 Task: Check the percentage active listings of mountain view in the last 5 years.
Action: Mouse moved to (935, 207)
Screenshot: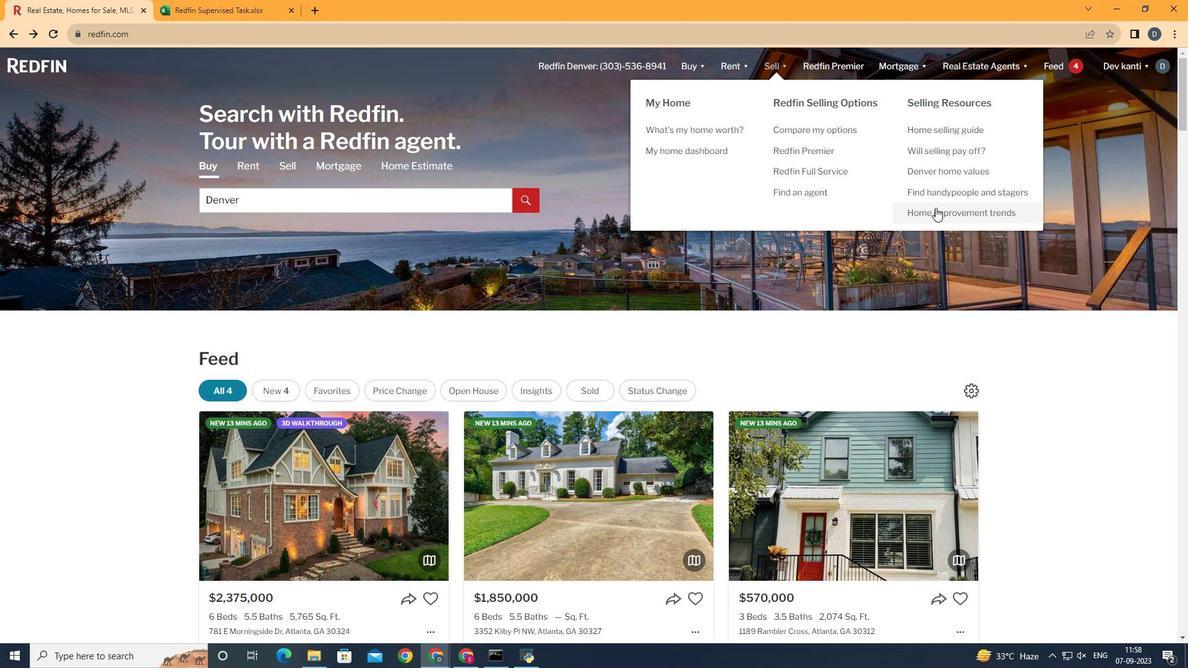 
Action: Mouse pressed left at (935, 207)
Screenshot: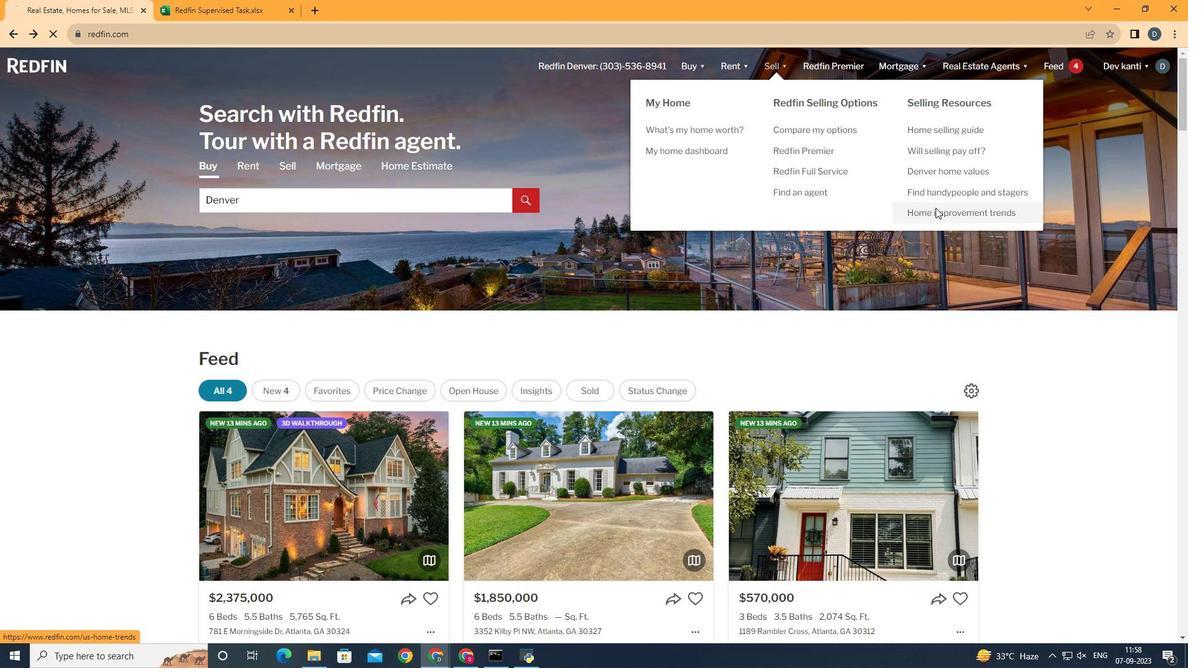 
Action: Mouse moved to (316, 232)
Screenshot: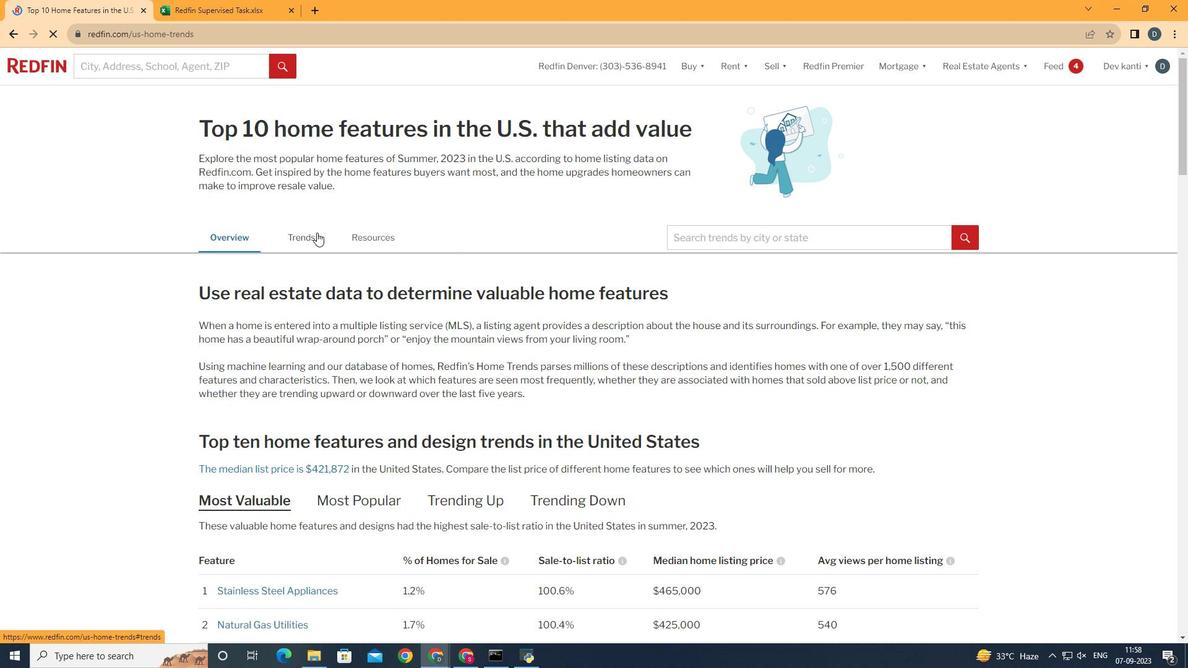
Action: Mouse pressed left at (316, 232)
Screenshot: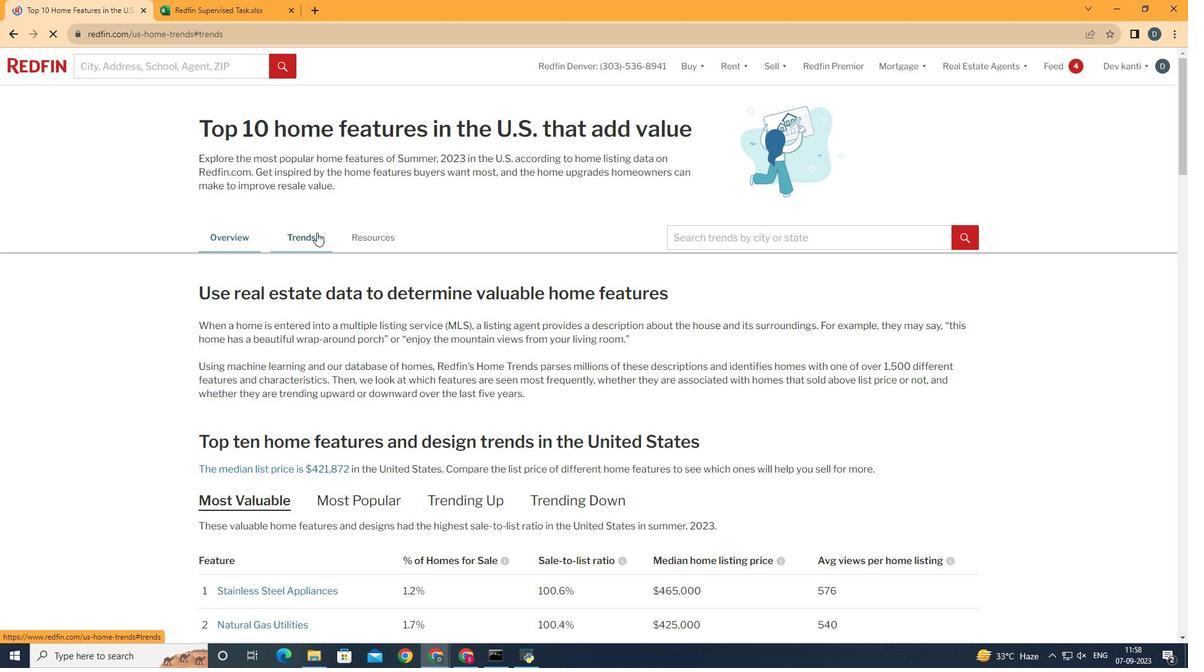 
Action: Mouse moved to (527, 329)
Screenshot: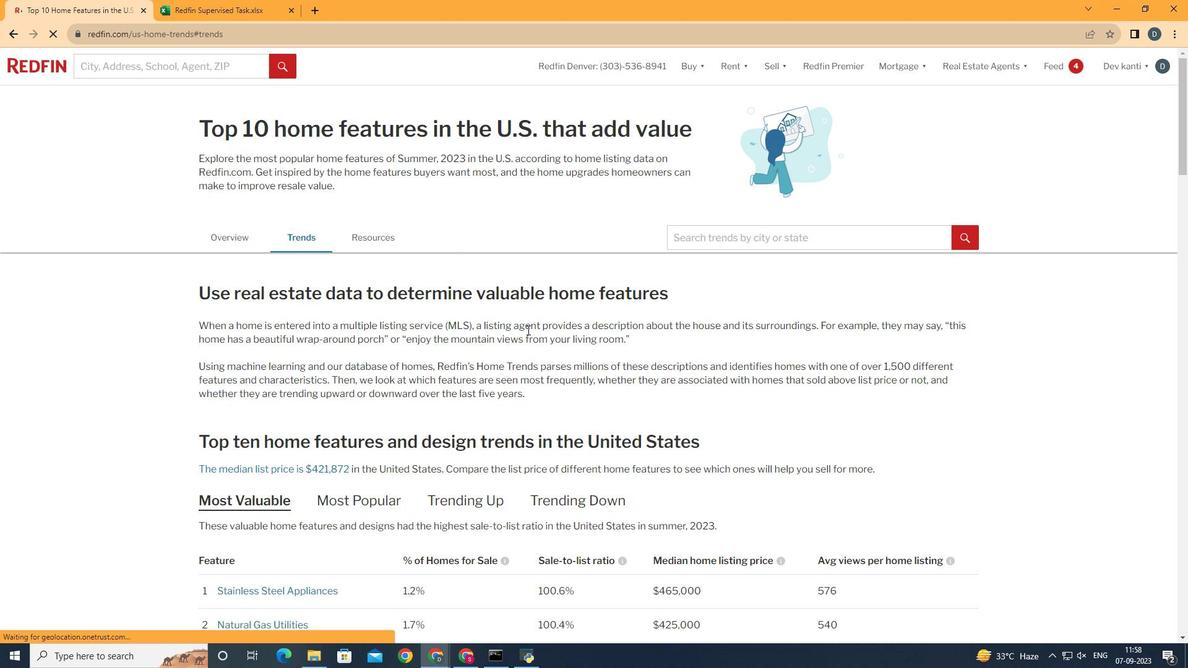 
Action: Mouse scrolled (527, 329) with delta (0, 0)
Screenshot: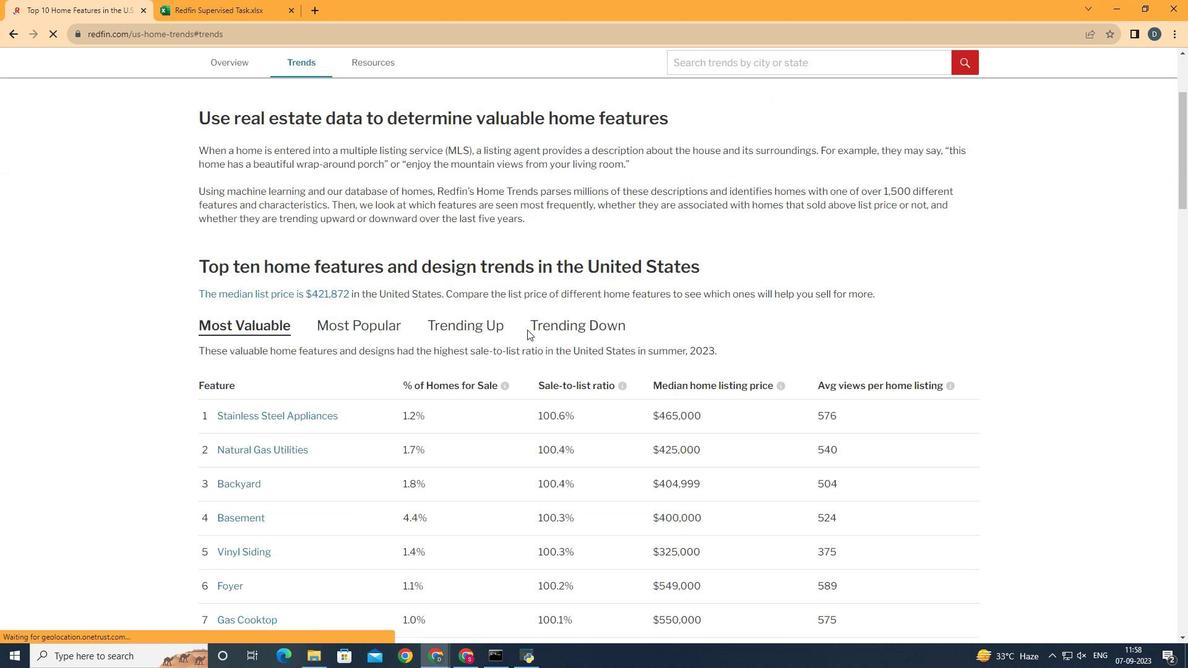 
Action: Mouse scrolled (527, 329) with delta (0, 0)
Screenshot: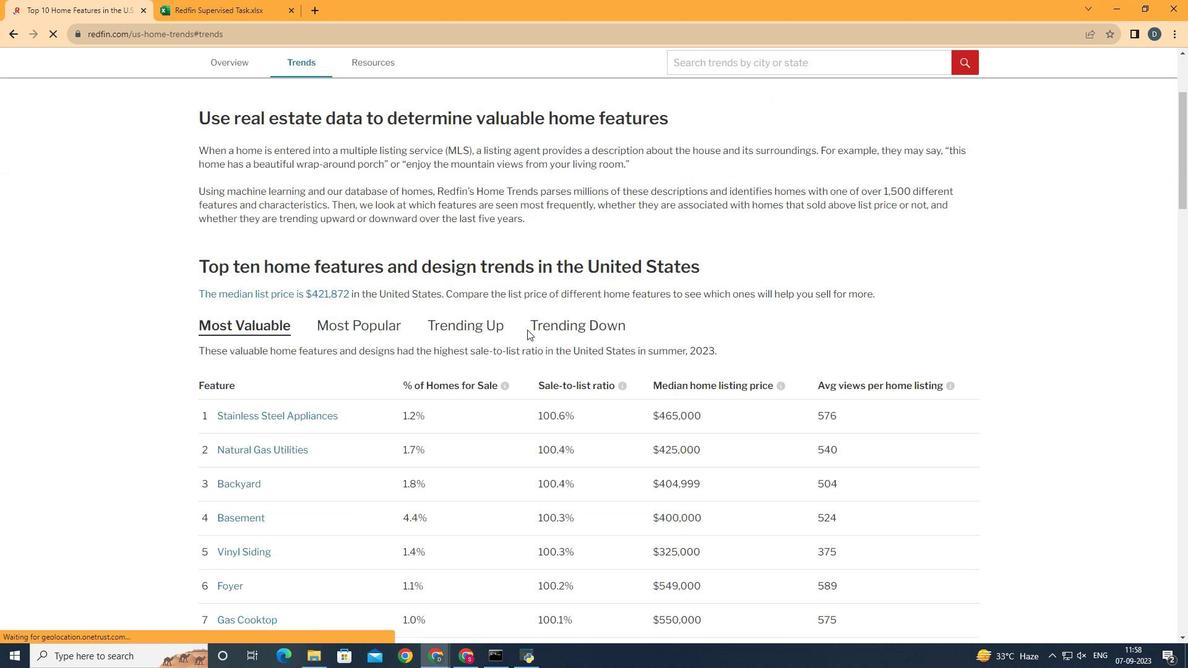 
Action: Mouse scrolled (527, 329) with delta (0, 0)
Screenshot: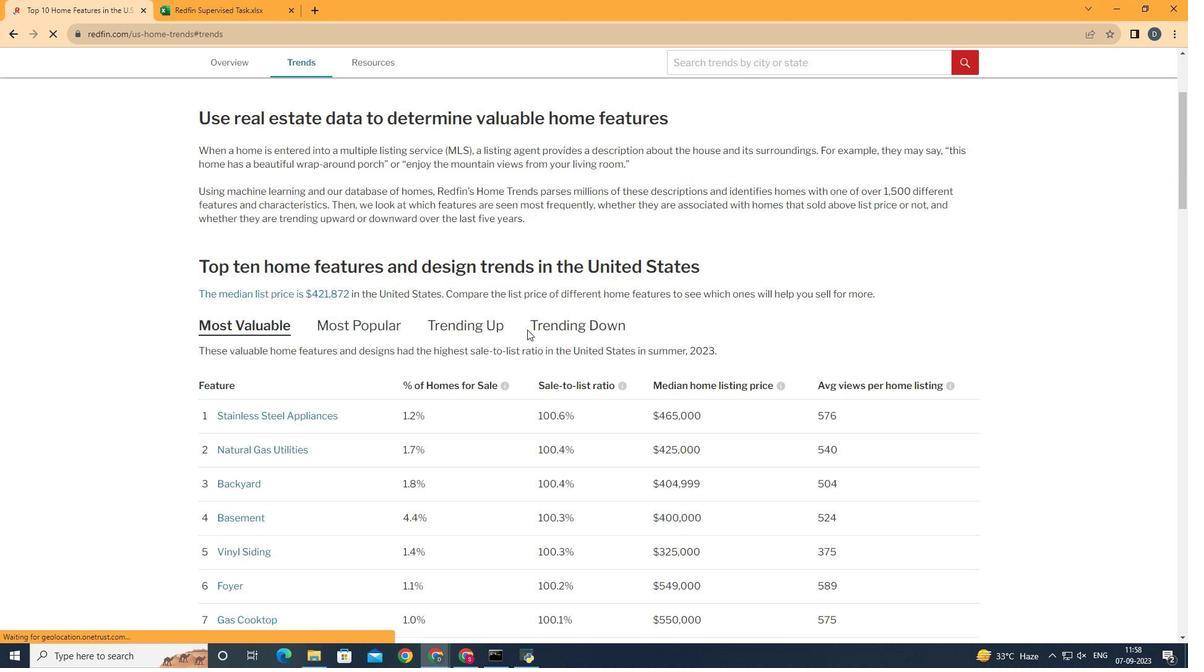 
Action: Mouse scrolled (527, 329) with delta (0, 0)
Screenshot: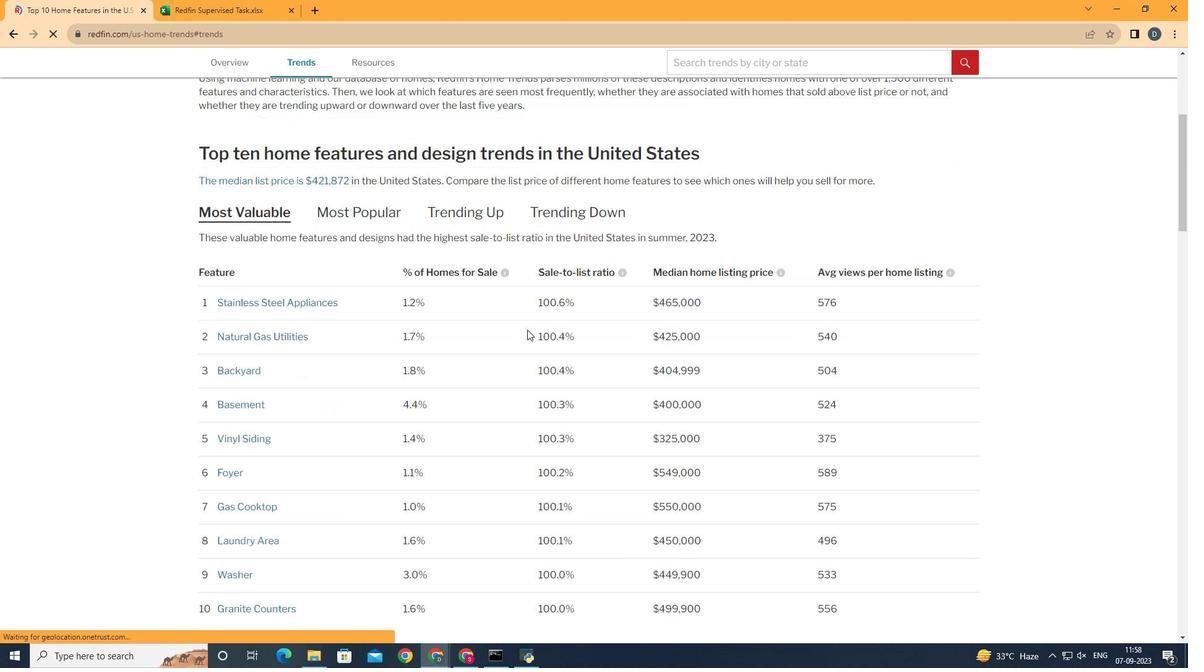 
Action: Mouse scrolled (527, 329) with delta (0, 0)
Screenshot: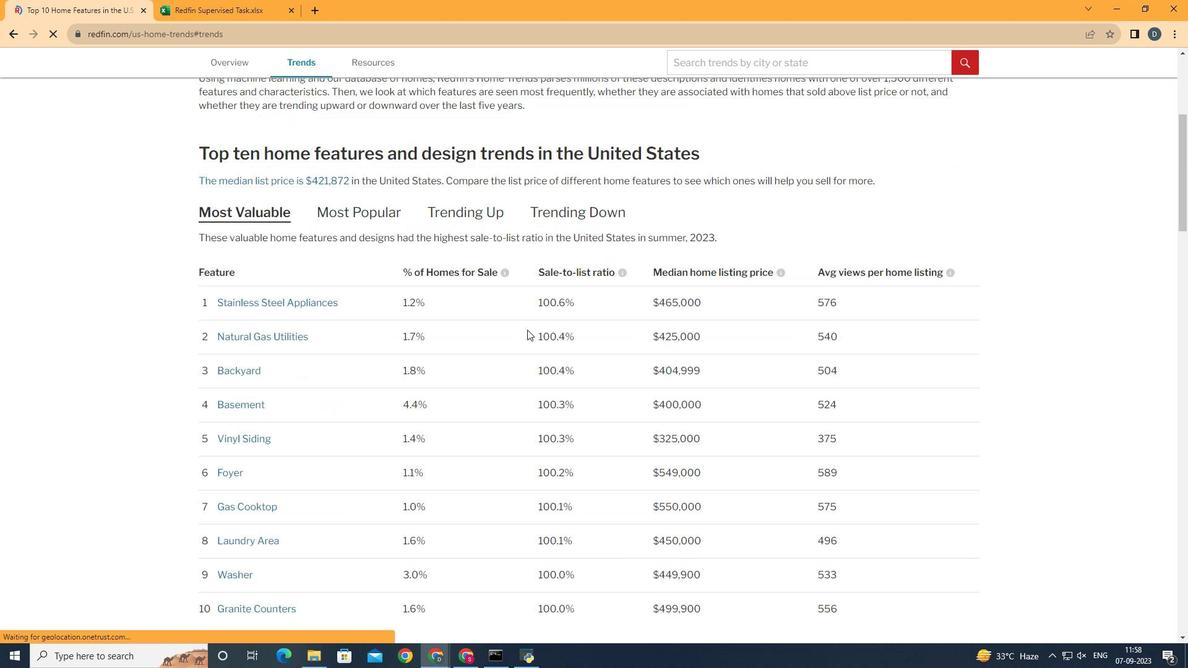 
Action: Mouse scrolled (527, 329) with delta (0, 0)
Screenshot: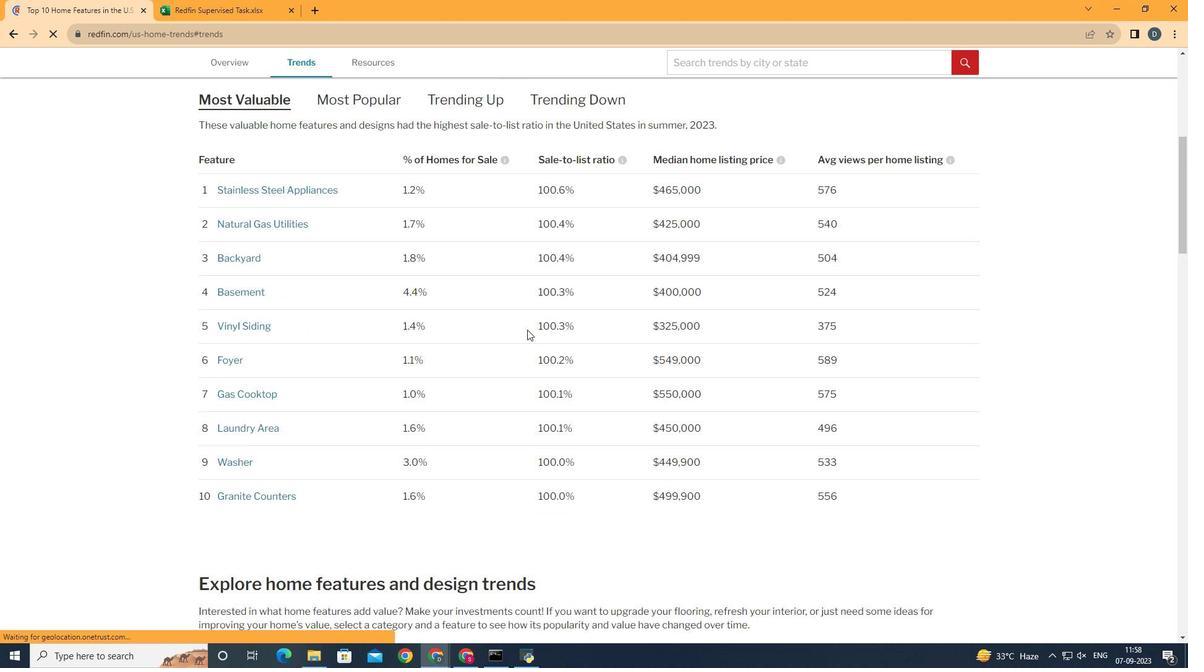 
Action: Mouse scrolled (527, 329) with delta (0, 0)
Screenshot: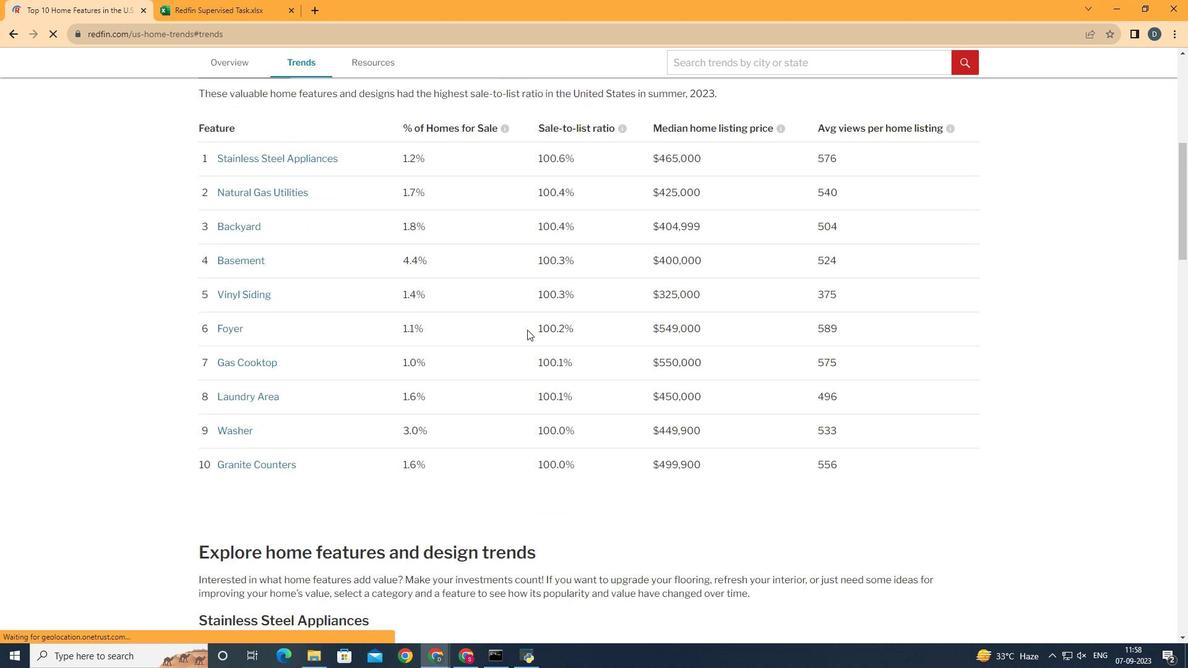 
Action: Mouse scrolled (527, 329) with delta (0, 0)
Screenshot: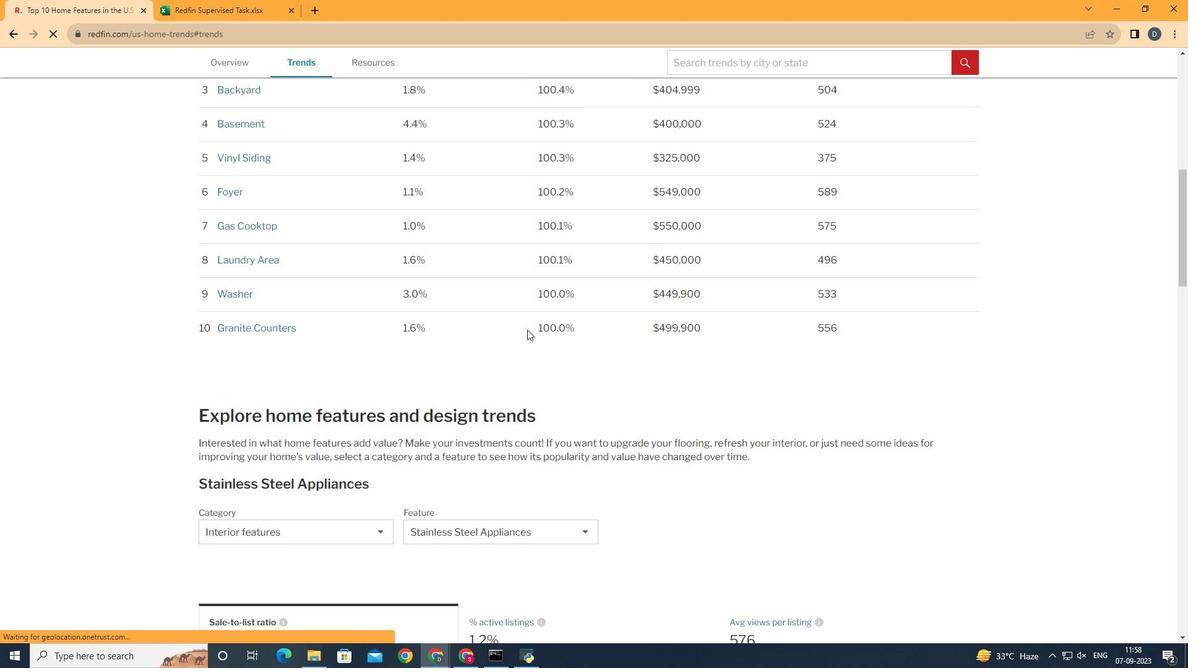 
Action: Mouse scrolled (527, 329) with delta (0, 0)
Screenshot: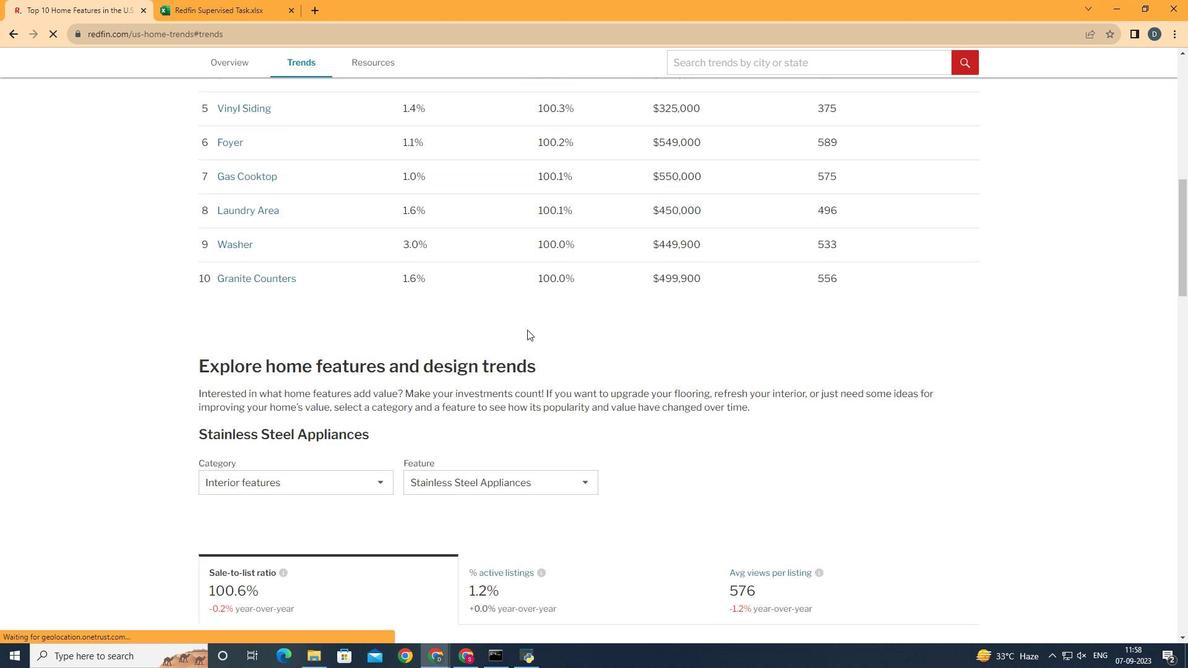 
Action: Mouse scrolled (527, 329) with delta (0, 0)
Screenshot: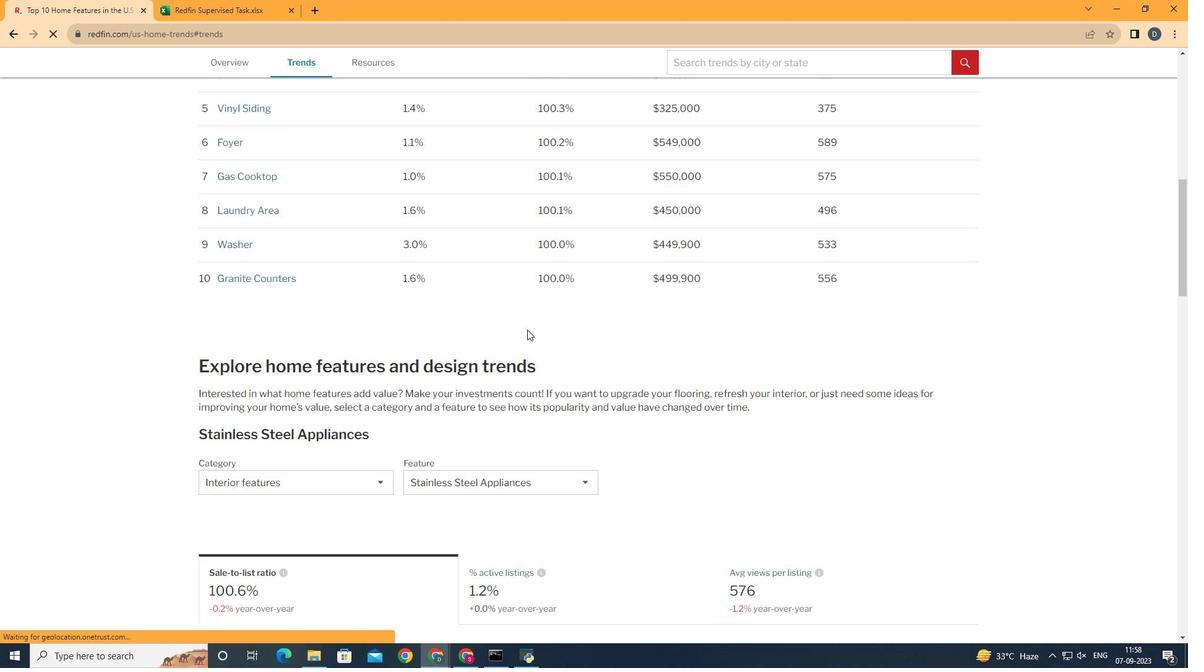 
Action: Mouse scrolled (527, 329) with delta (0, 0)
Screenshot: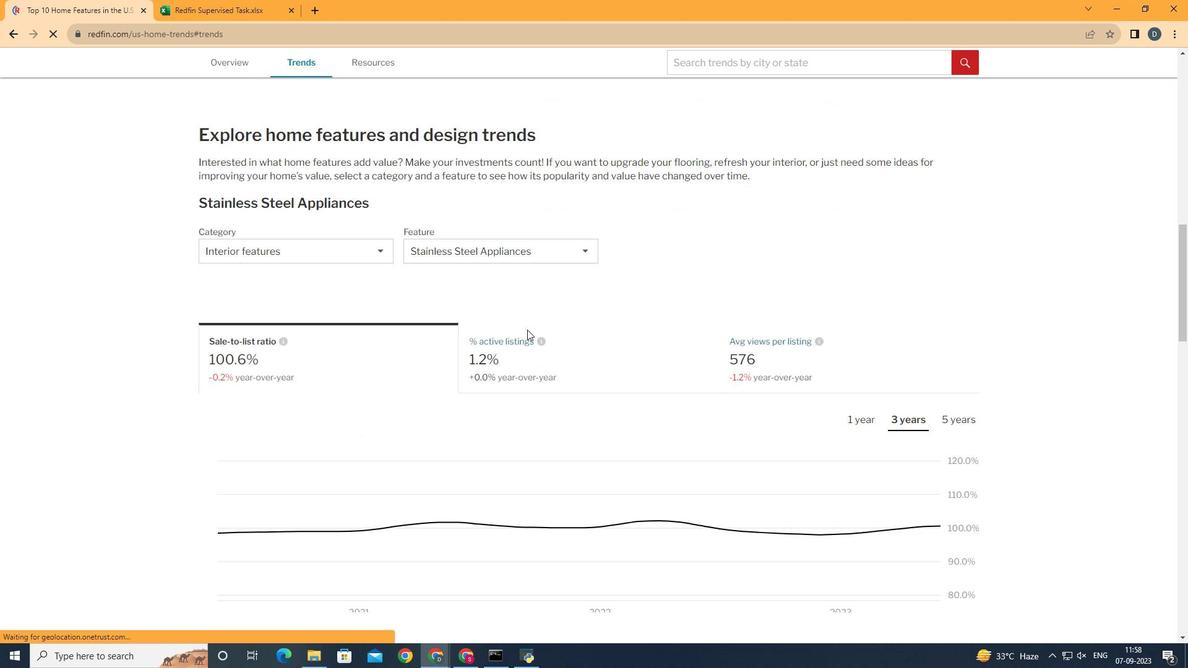 
Action: Mouse scrolled (527, 329) with delta (0, 0)
Screenshot: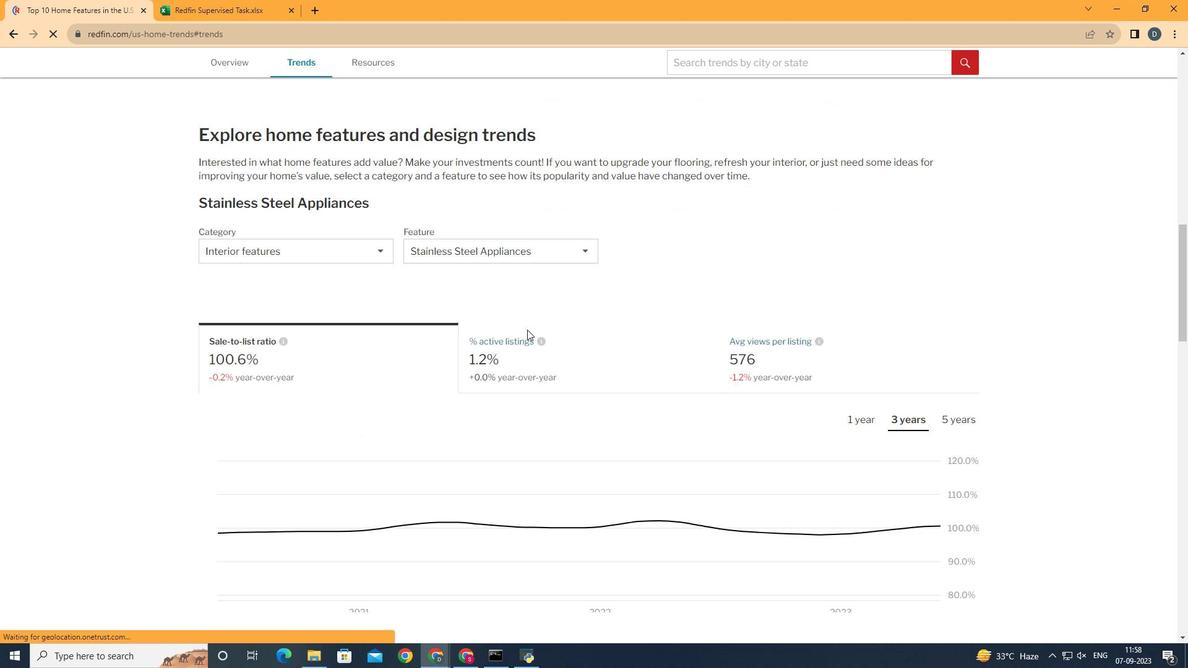 
Action: Mouse scrolled (527, 329) with delta (0, 0)
Screenshot: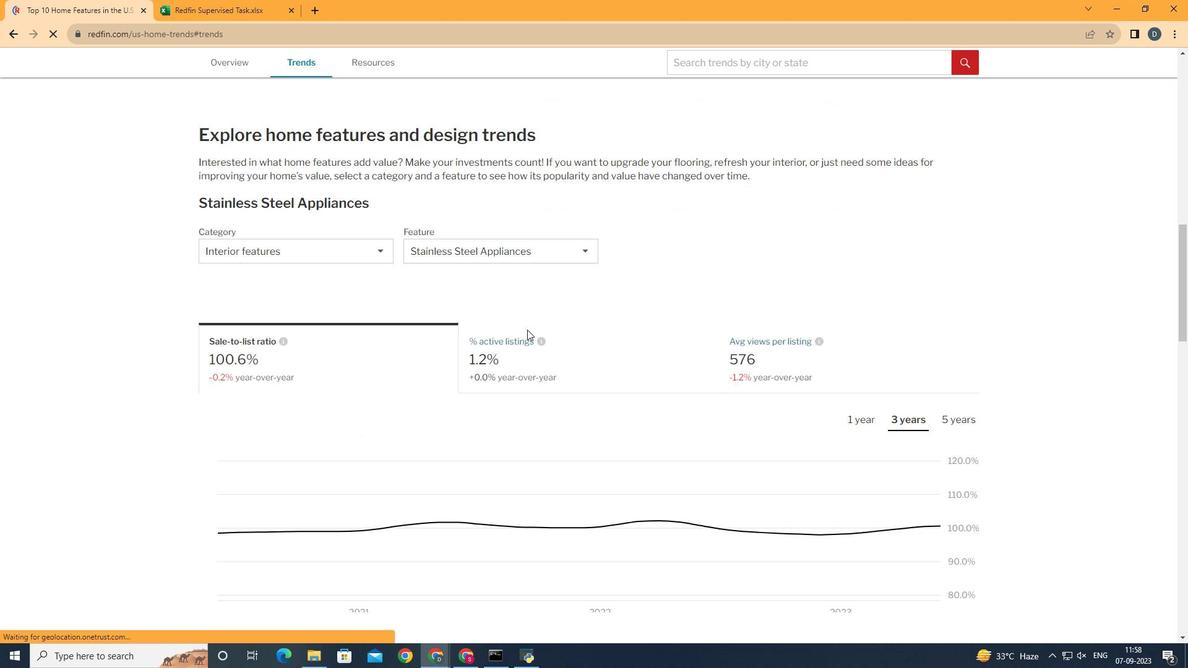 
Action: Mouse scrolled (527, 329) with delta (0, 0)
Screenshot: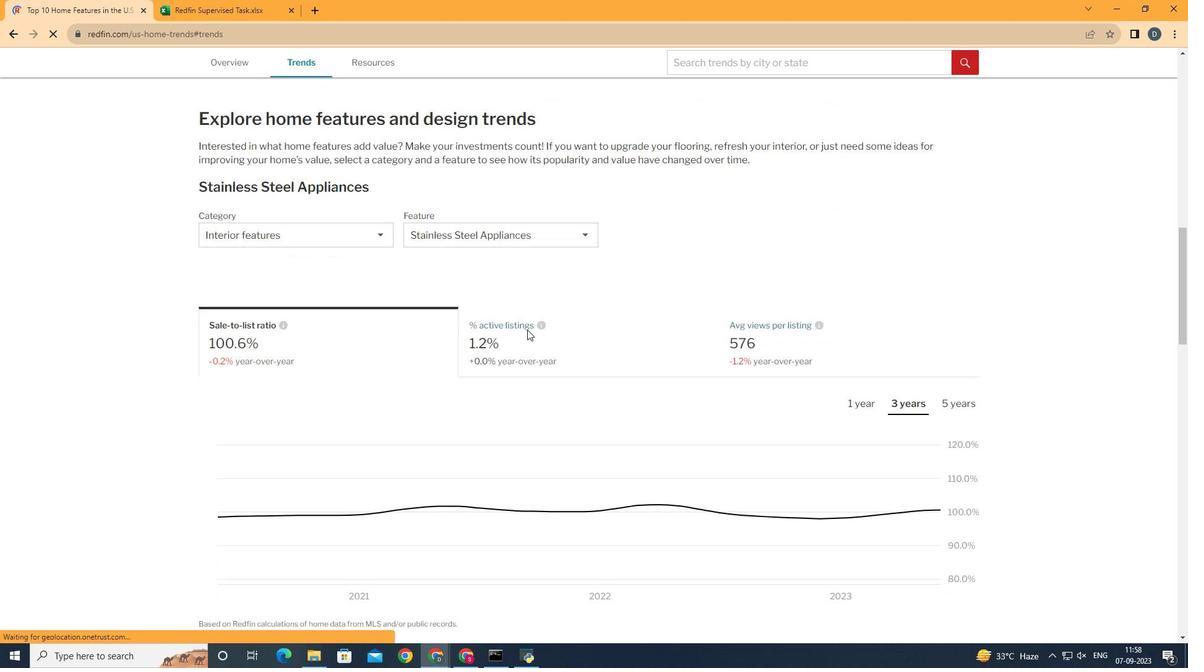
Action: Mouse moved to (365, 240)
Screenshot: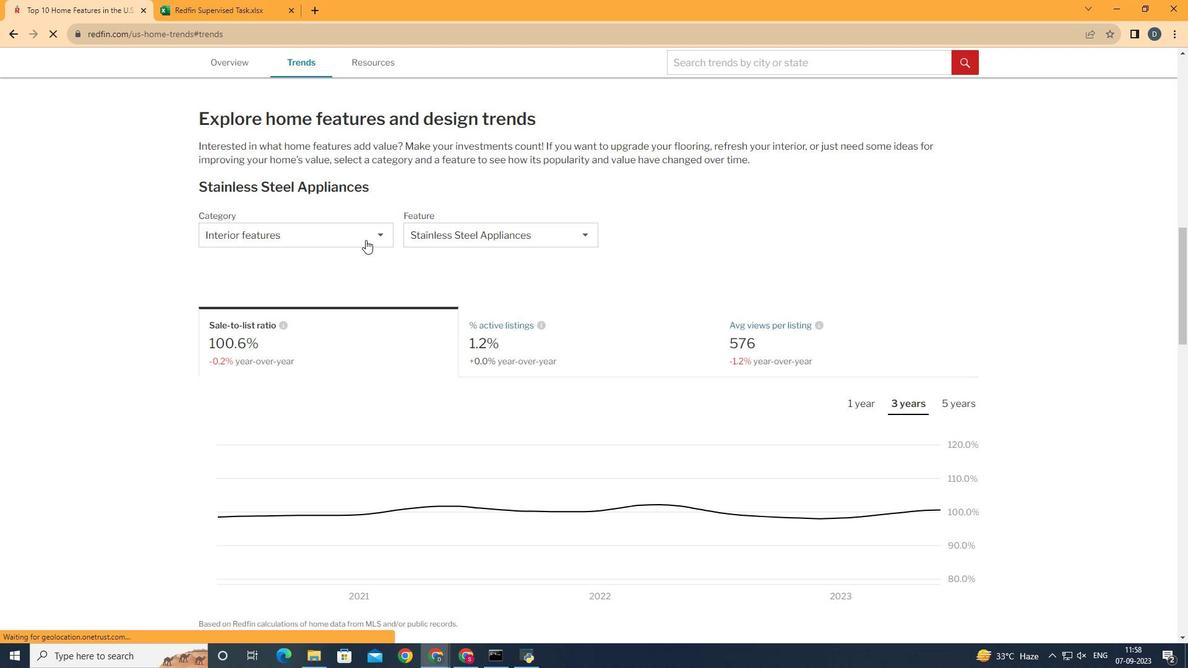 
Action: Mouse pressed left at (365, 240)
Screenshot: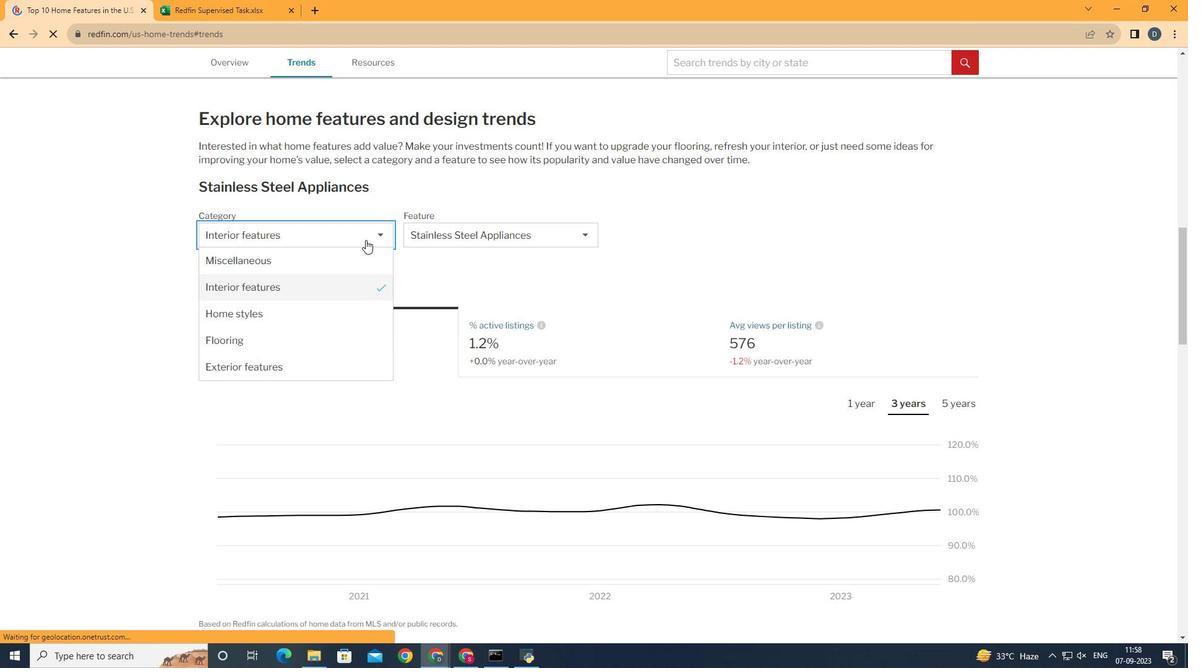 
Action: Mouse moved to (364, 263)
Screenshot: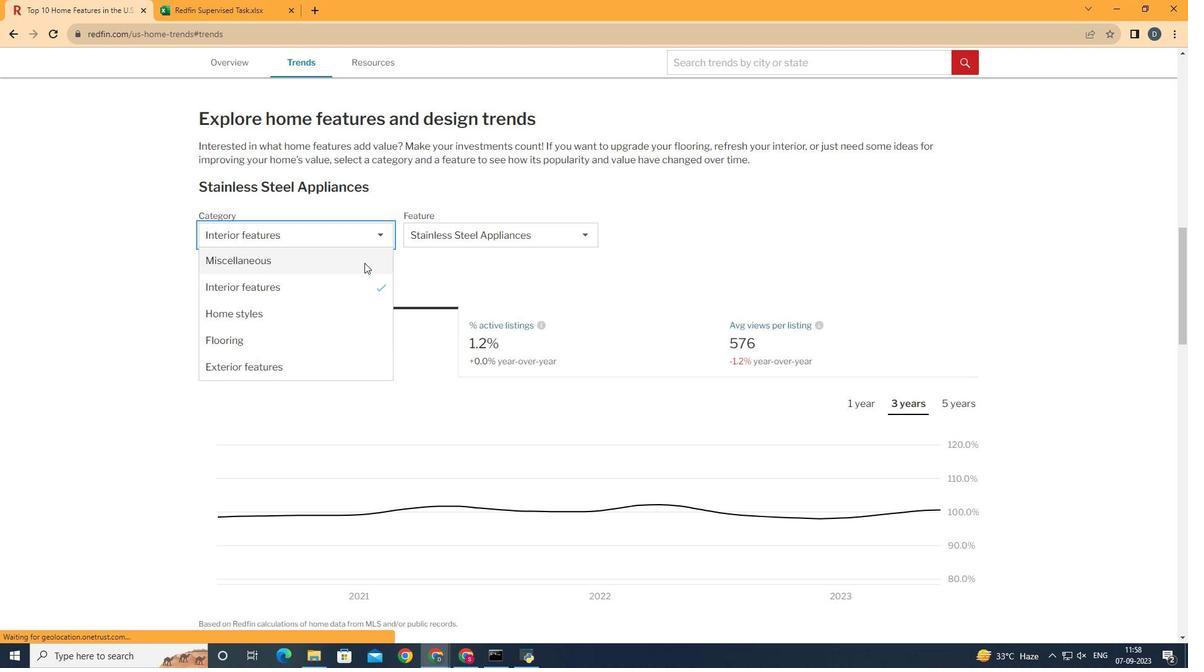 
Action: Mouse pressed left at (364, 263)
Screenshot: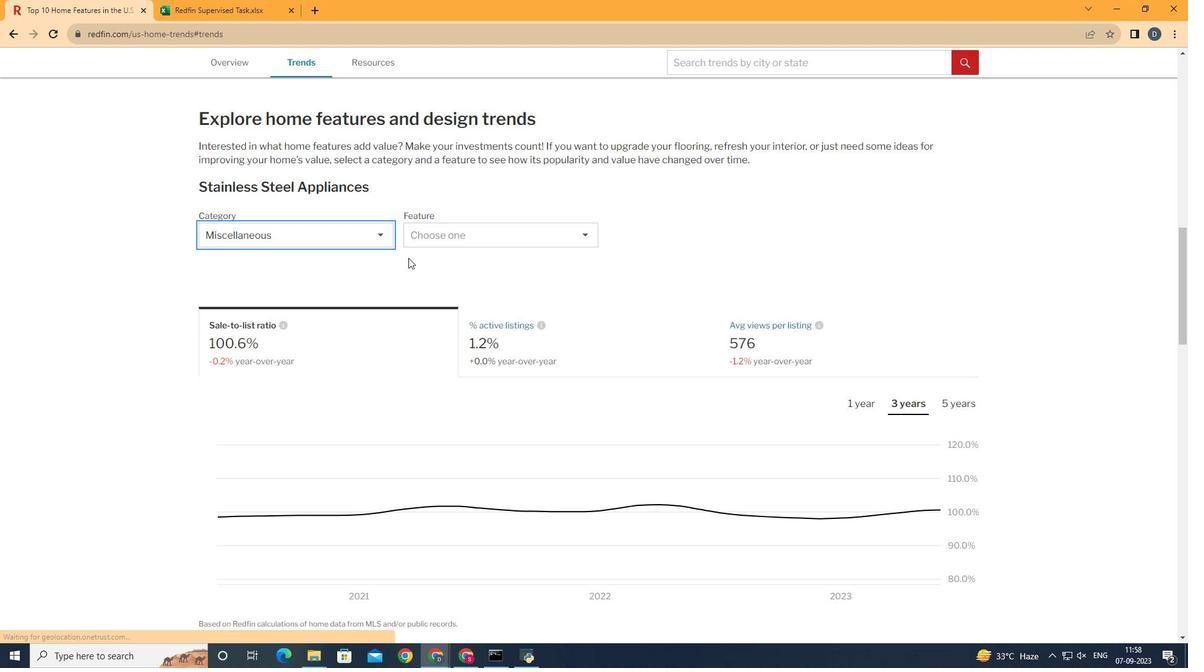 
Action: Mouse moved to (561, 227)
Screenshot: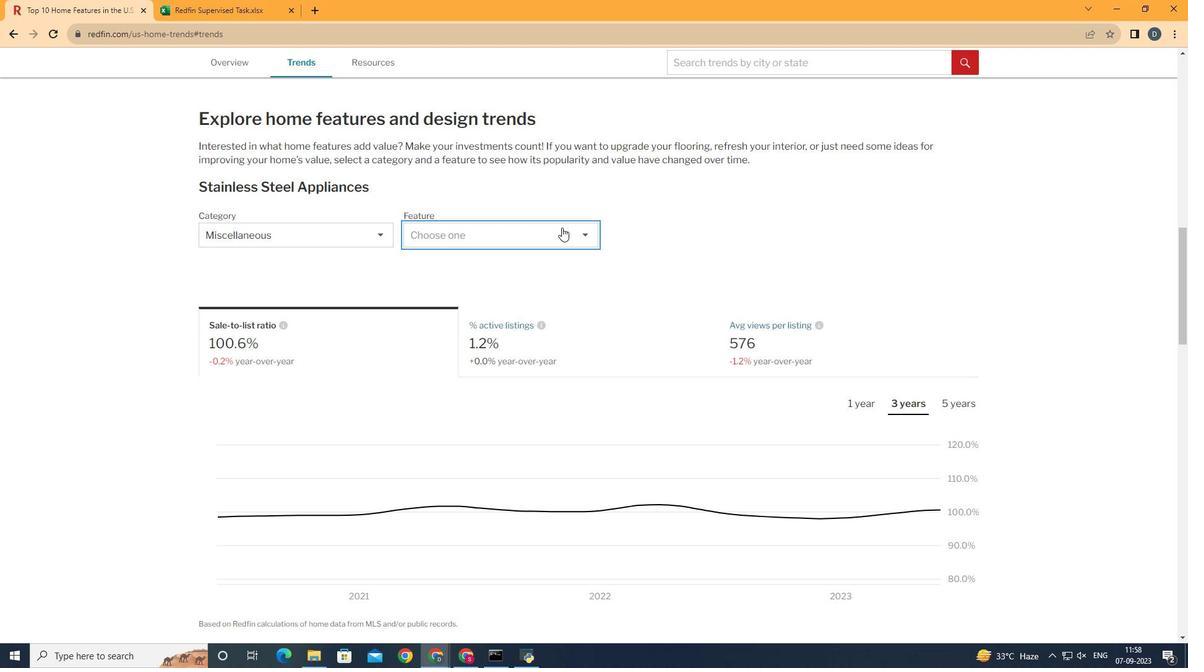 
Action: Mouse pressed left at (561, 227)
Screenshot: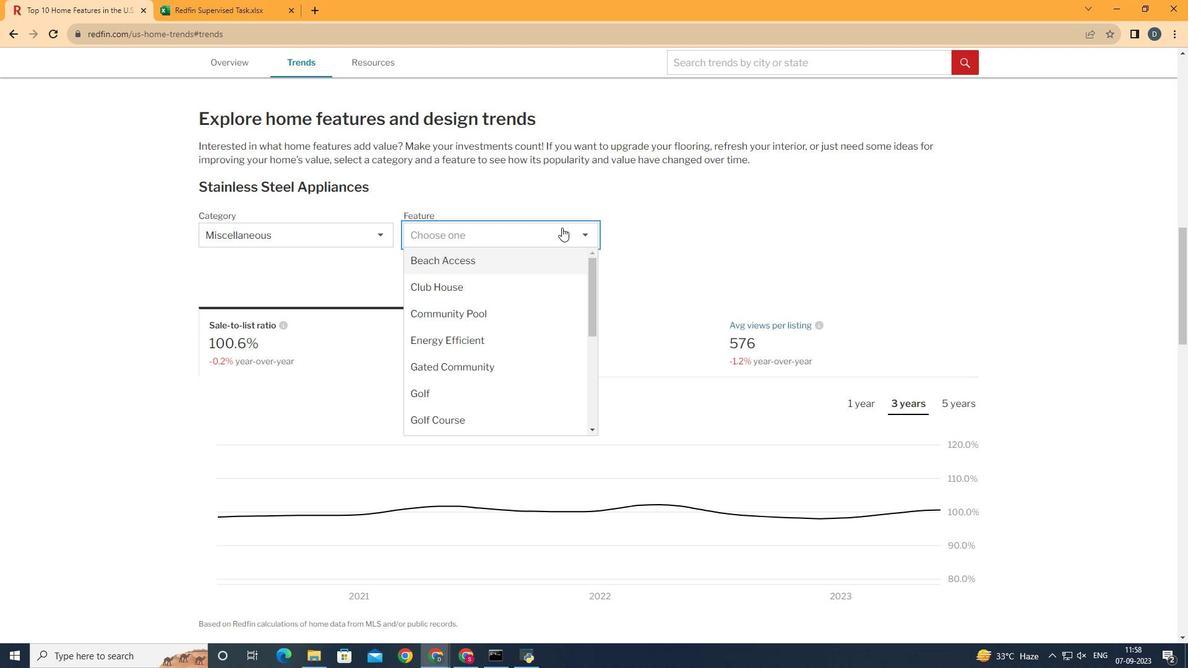 
Action: Mouse moved to (552, 324)
Screenshot: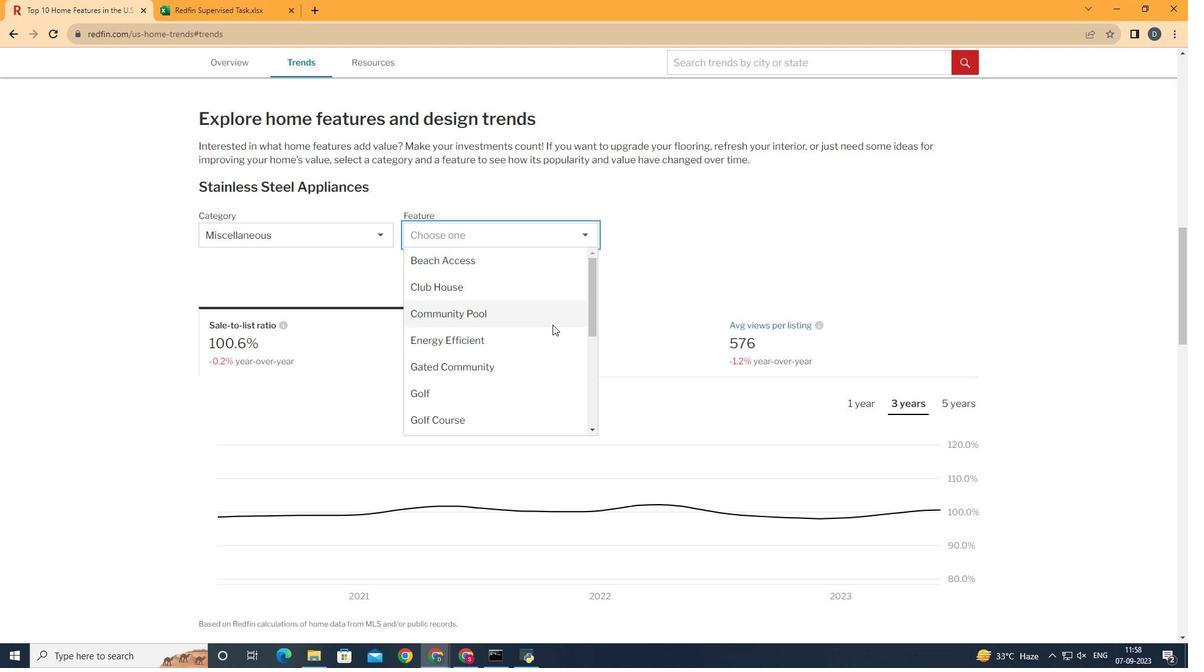 
Action: Mouse scrolled (552, 324) with delta (0, 0)
Screenshot: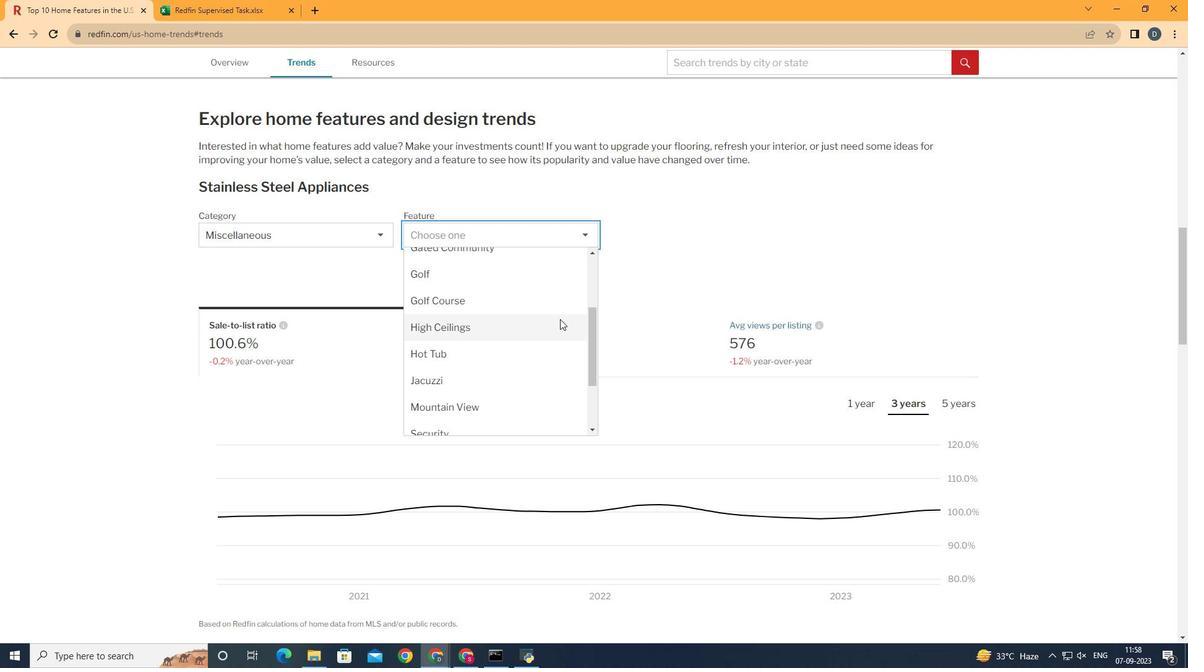 
Action: Mouse scrolled (552, 324) with delta (0, 0)
Screenshot: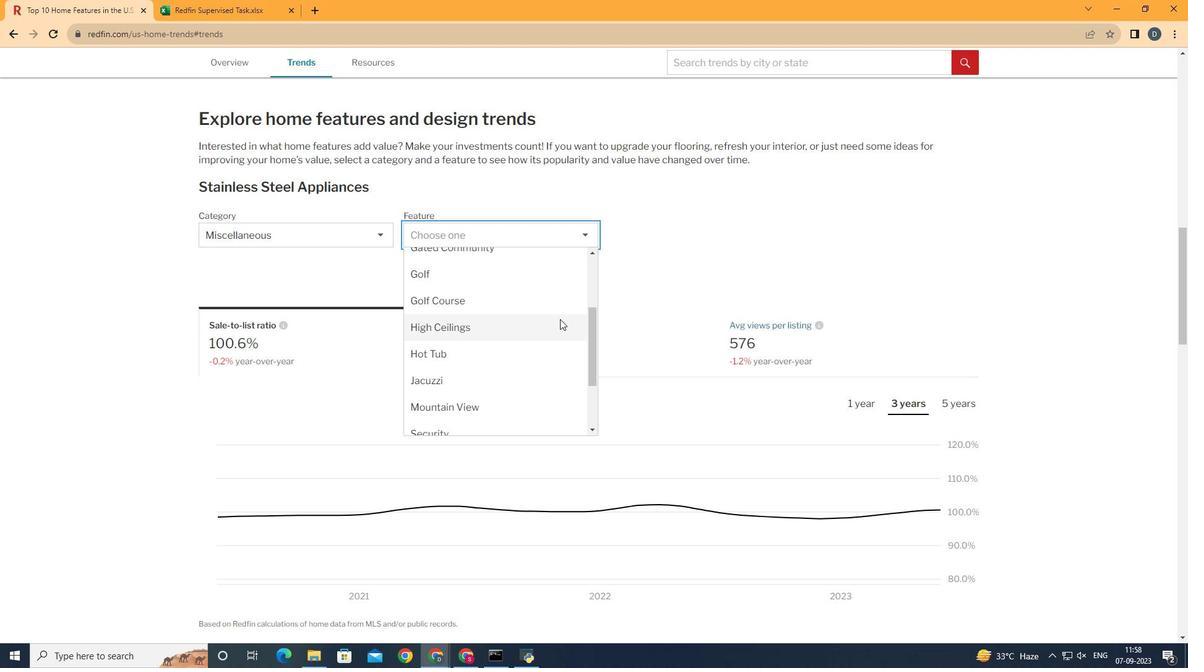 
Action: Mouse moved to (542, 329)
Screenshot: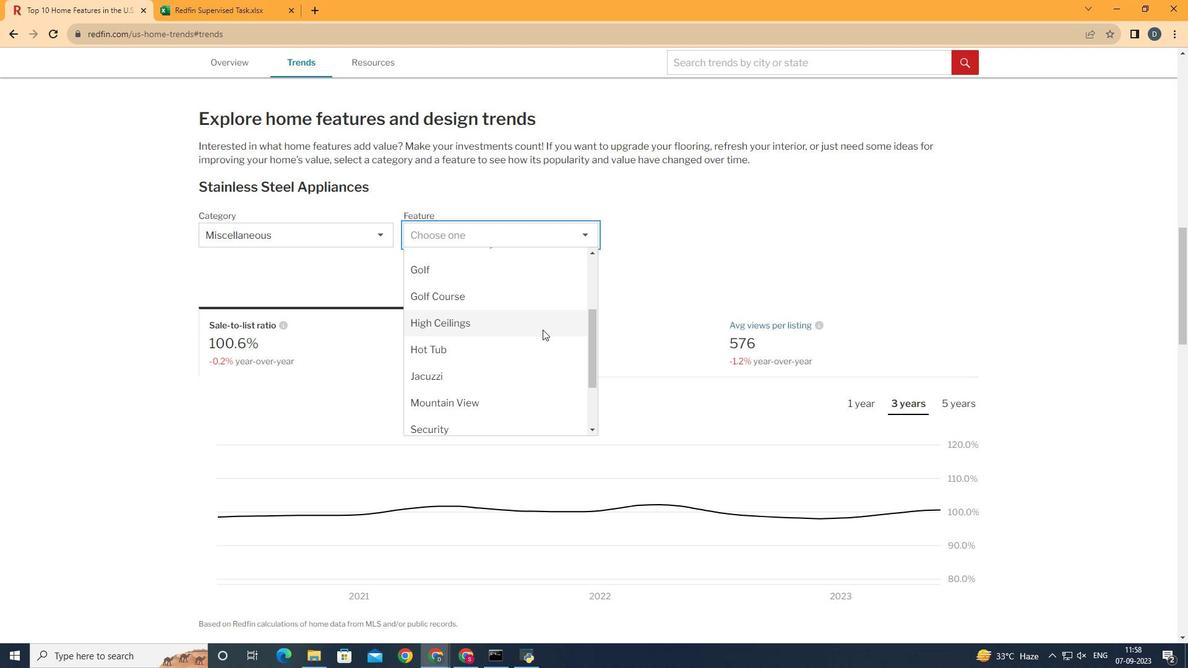 
Action: Mouse scrolled (542, 329) with delta (0, 0)
Screenshot: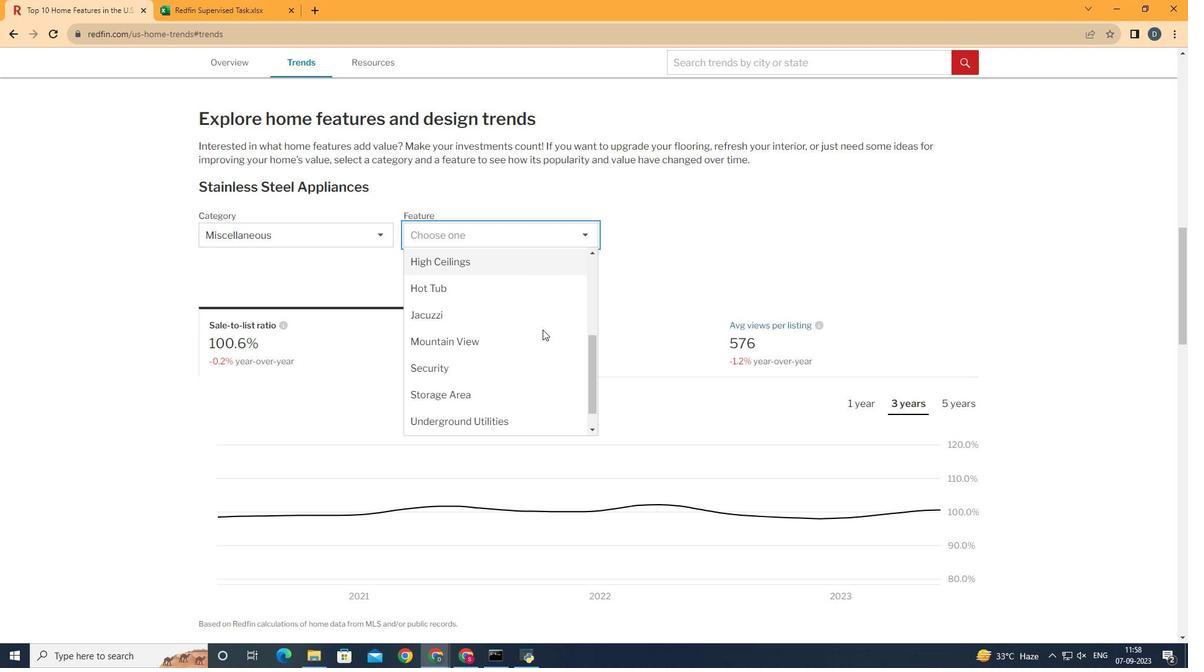 
Action: Mouse scrolled (542, 329) with delta (0, 0)
Screenshot: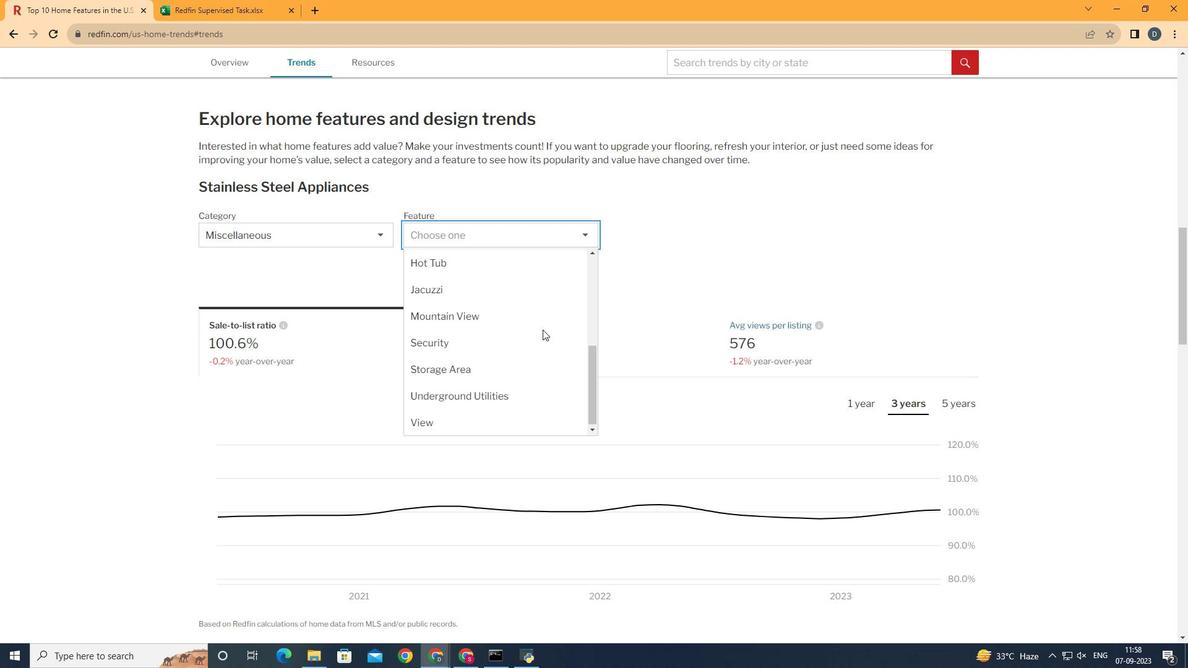 
Action: Mouse moved to (545, 321)
Screenshot: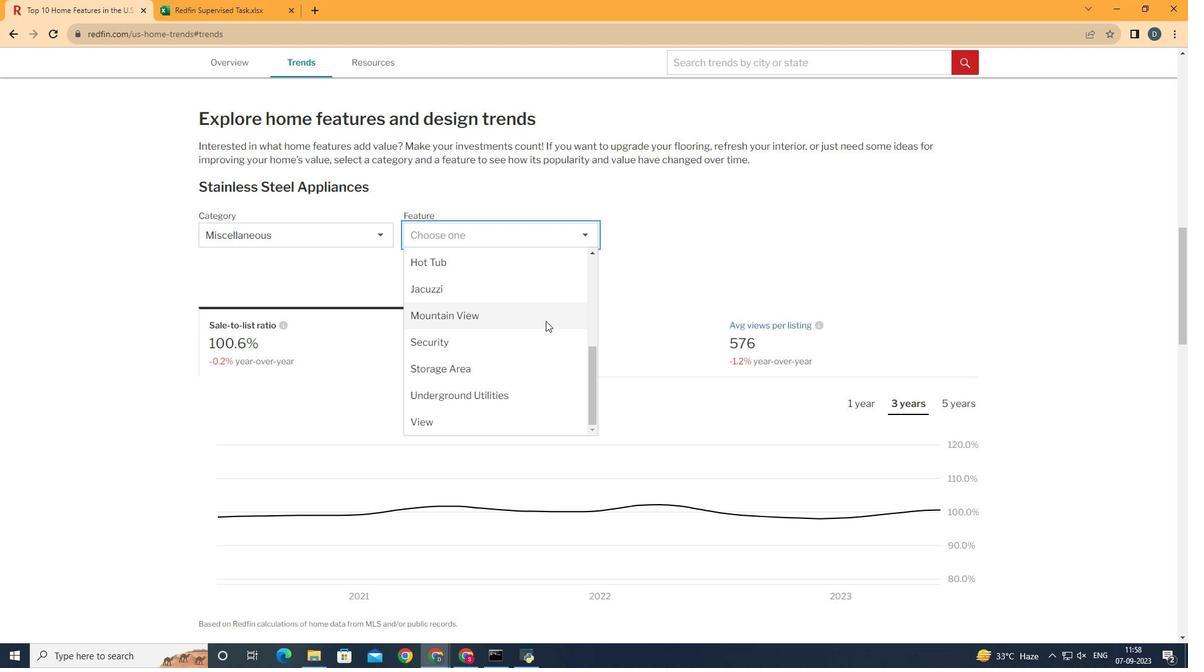
Action: Mouse pressed left at (545, 321)
Screenshot: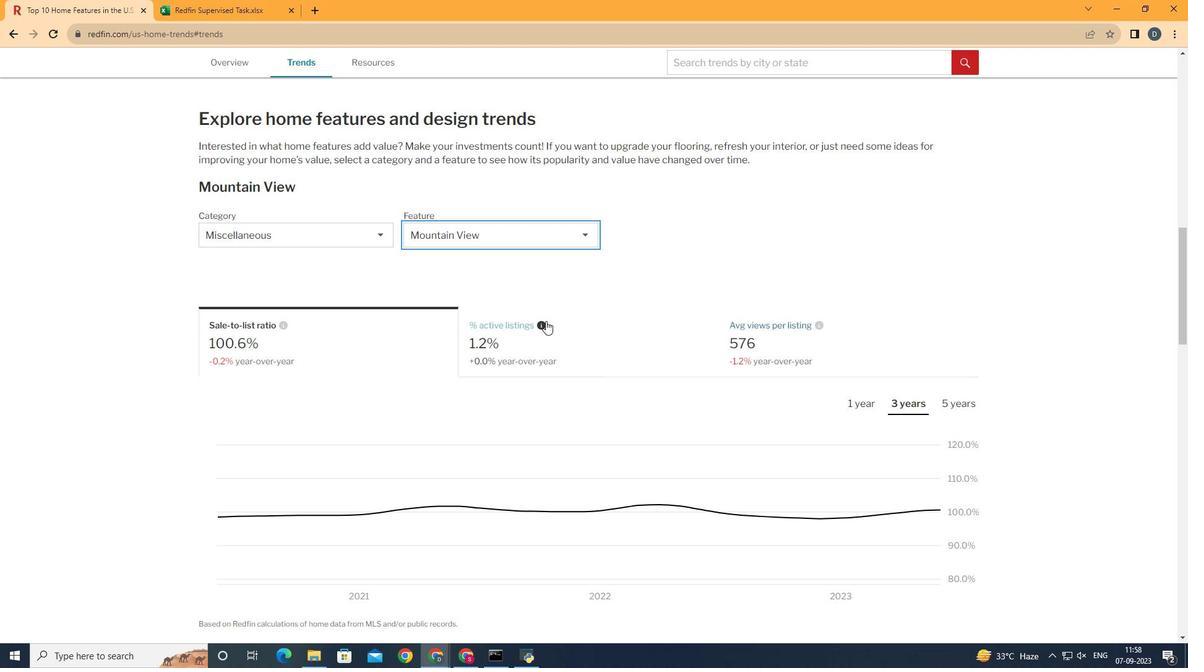 
Action: Mouse moved to (587, 356)
Screenshot: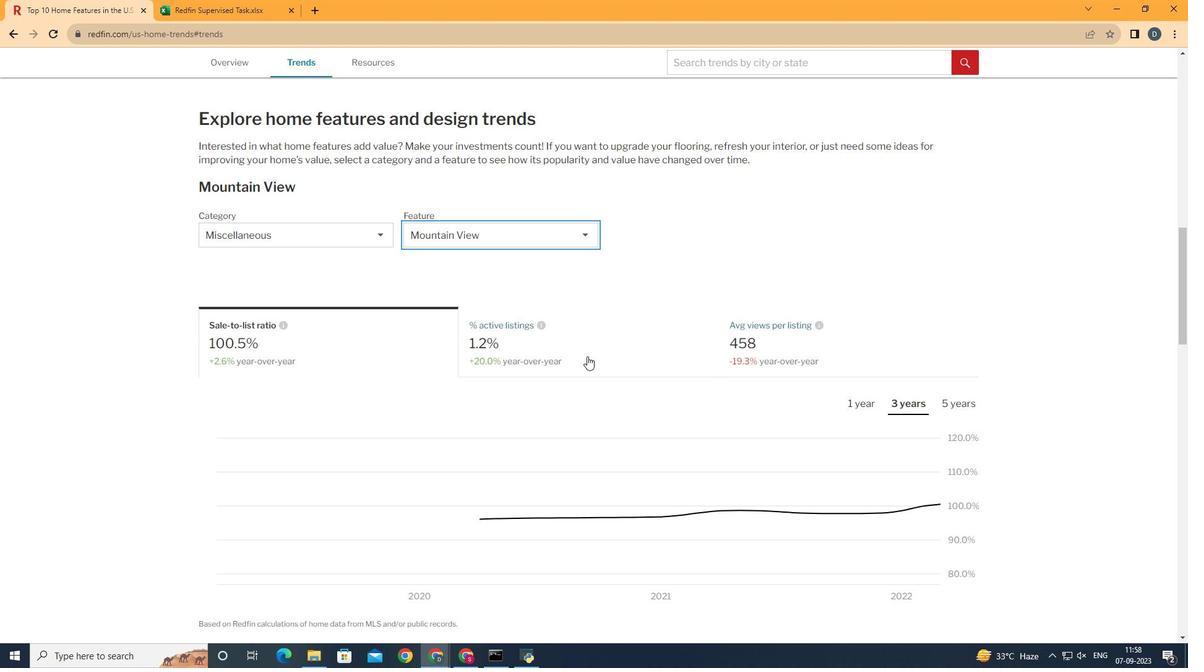 
Action: Mouse pressed left at (587, 356)
Screenshot: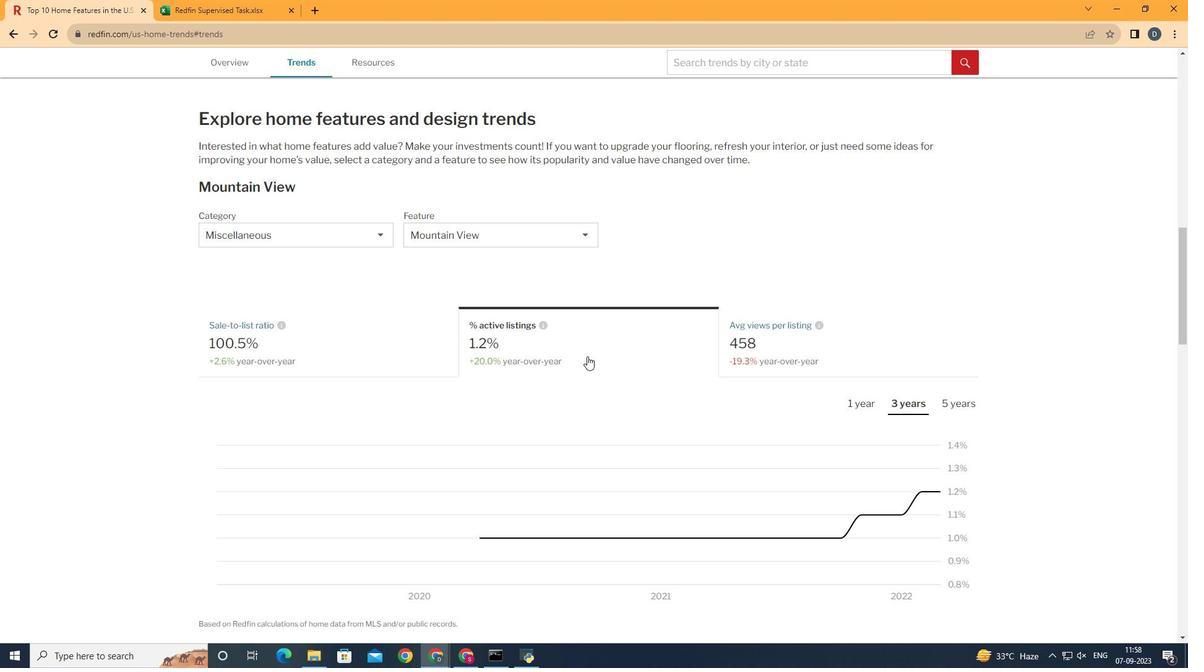 
Action: Mouse moved to (635, 287)
Screenshot: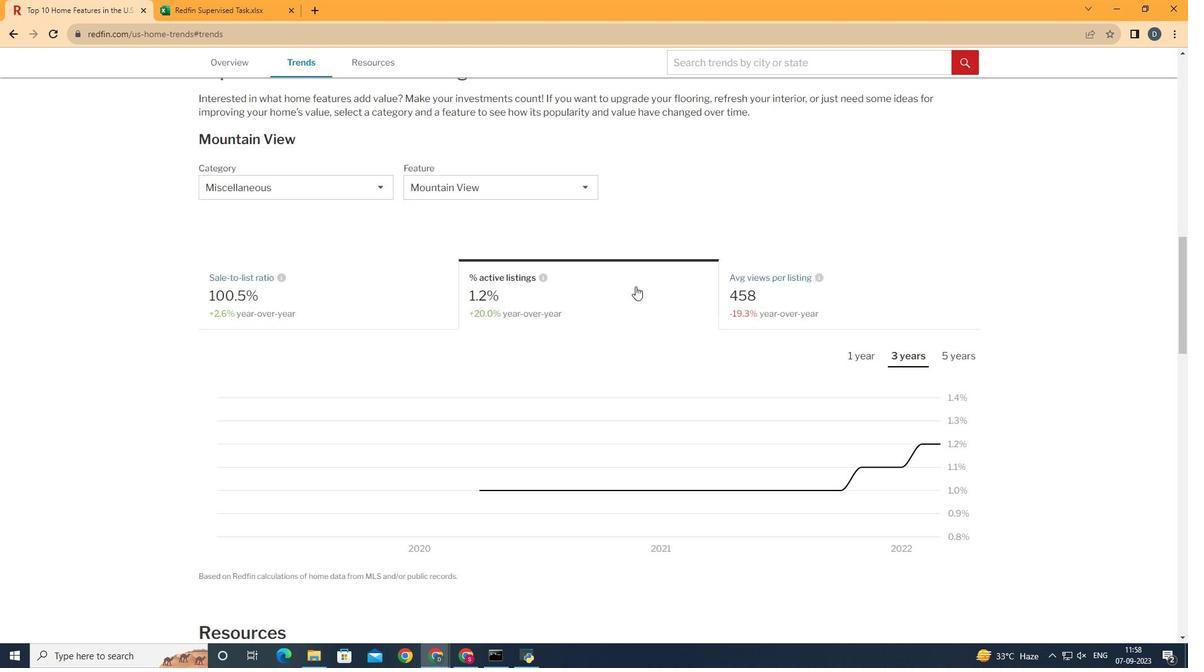 
Action: Mouse scrolled (635, 287) with delta (0, 0)
Screenshot: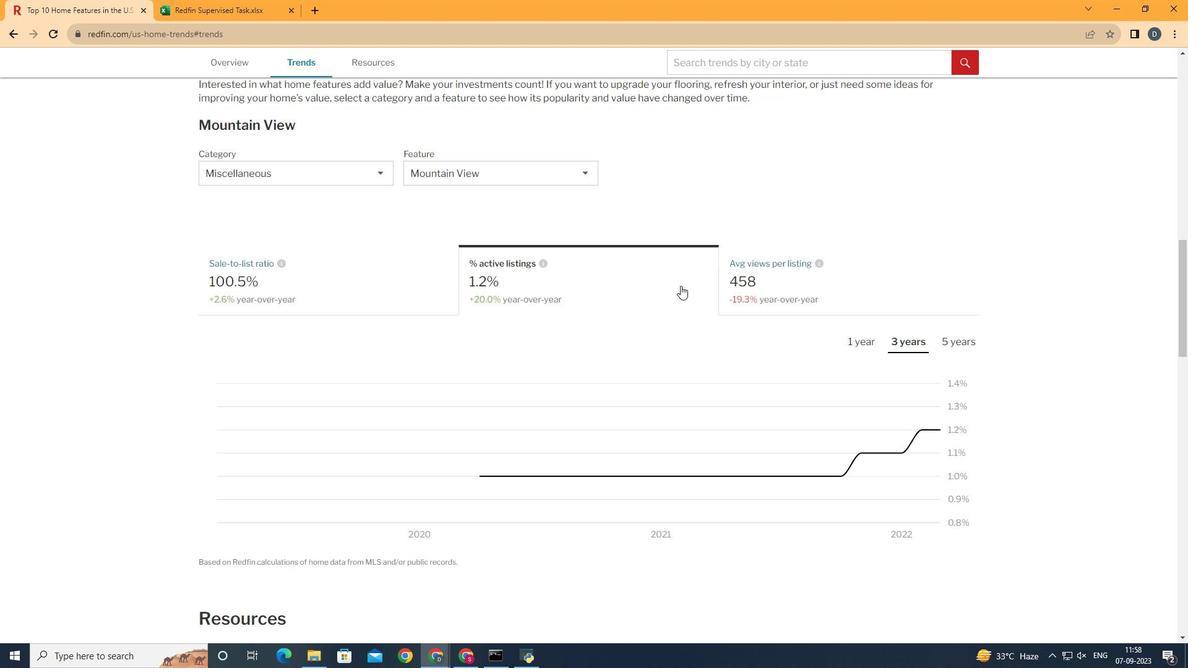 
Action: Mouse moved to (979, 339)
Screenshot: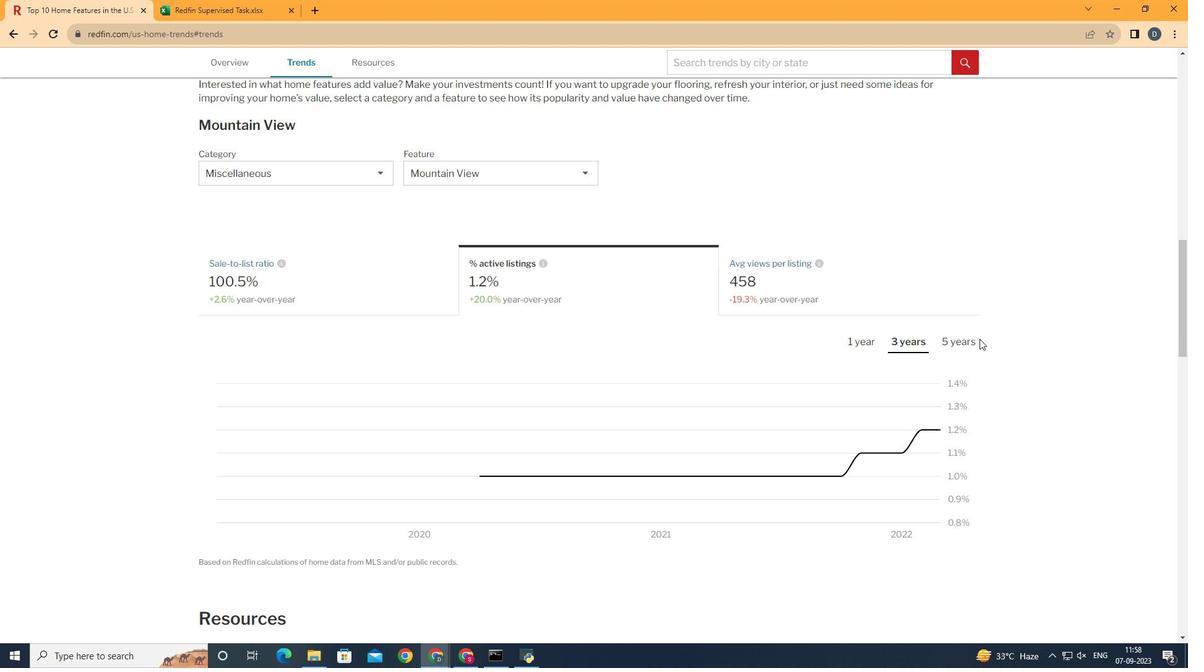 
Action: Mouse pressed left at (979, 339)
Screenshot: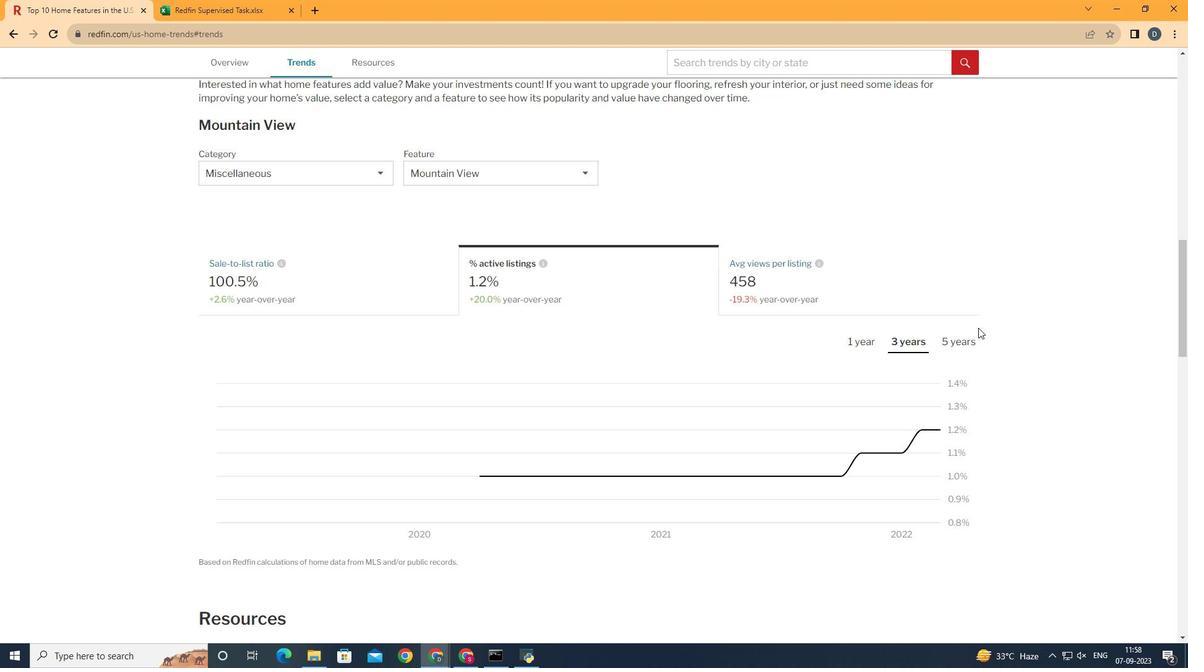 
Action: Mouse moved to (970, 334)
Screenshot: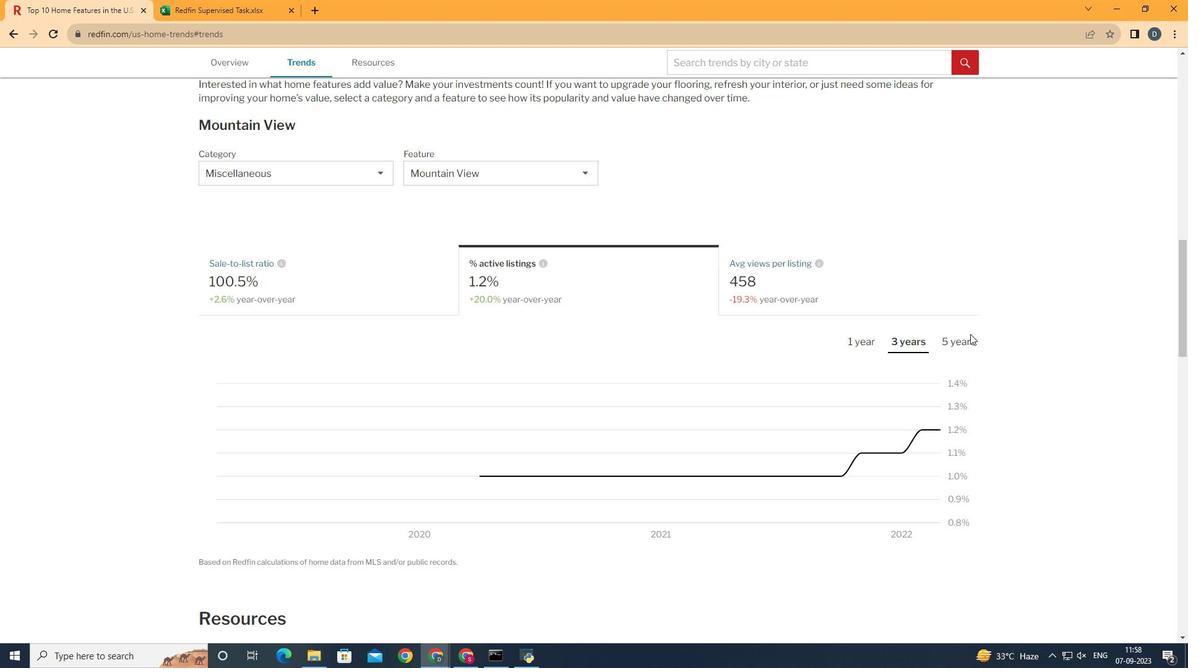 
Action: Mouse pressed left at (970, 334)
Screenshot: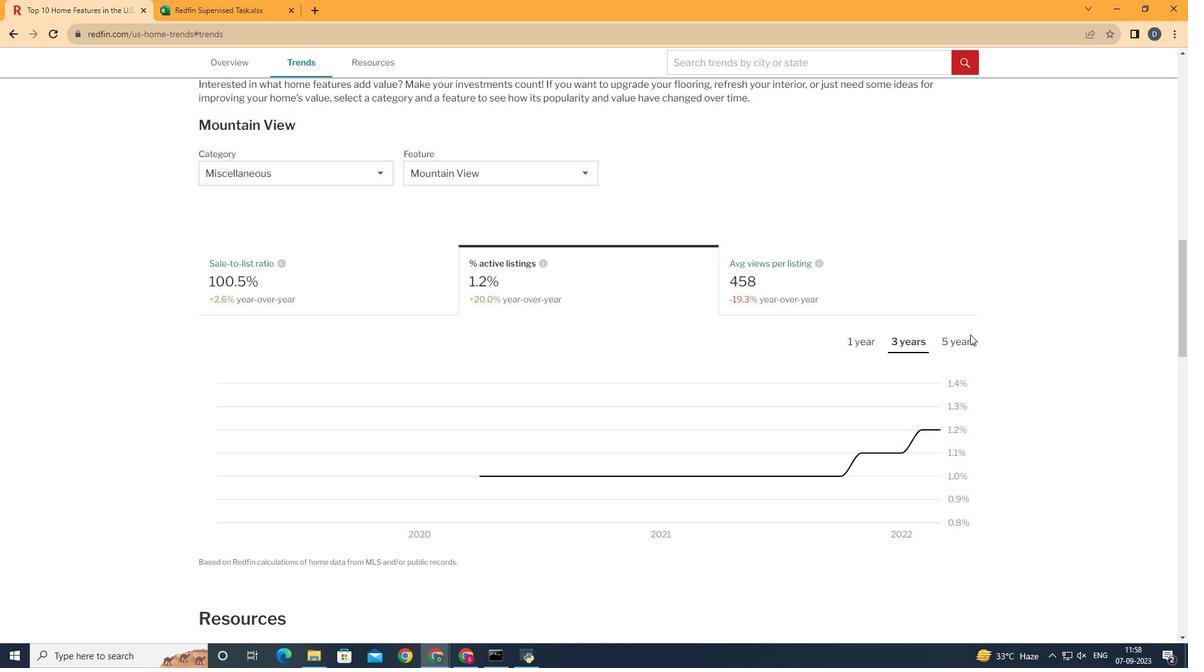 
Action: Mouse moved to (970, 334)
Screenshot: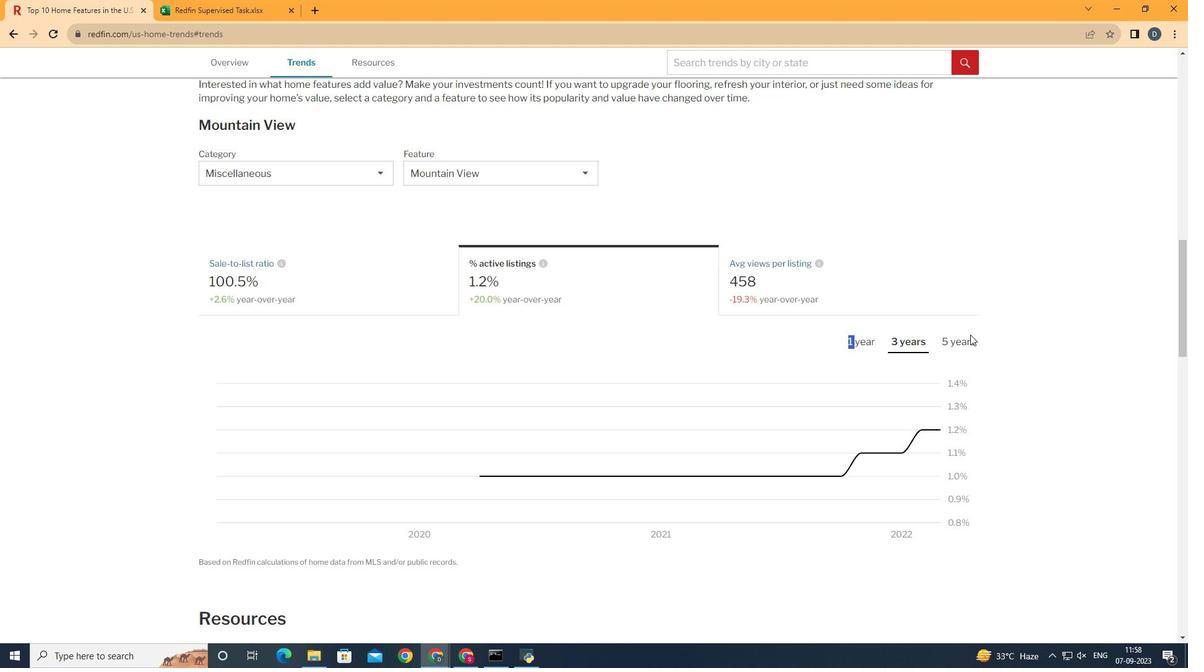 
Action: Mouse pressed left at (970, 334)
Screenshot: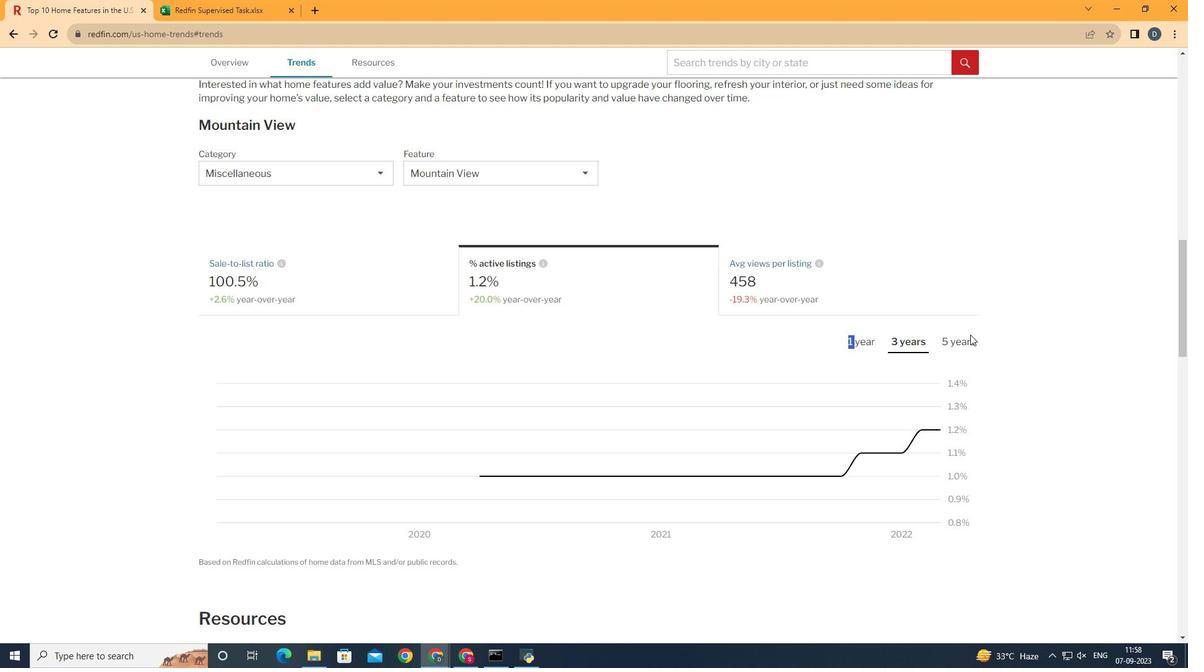 
Action: Mouse moved to (961, 341)
Screenshot: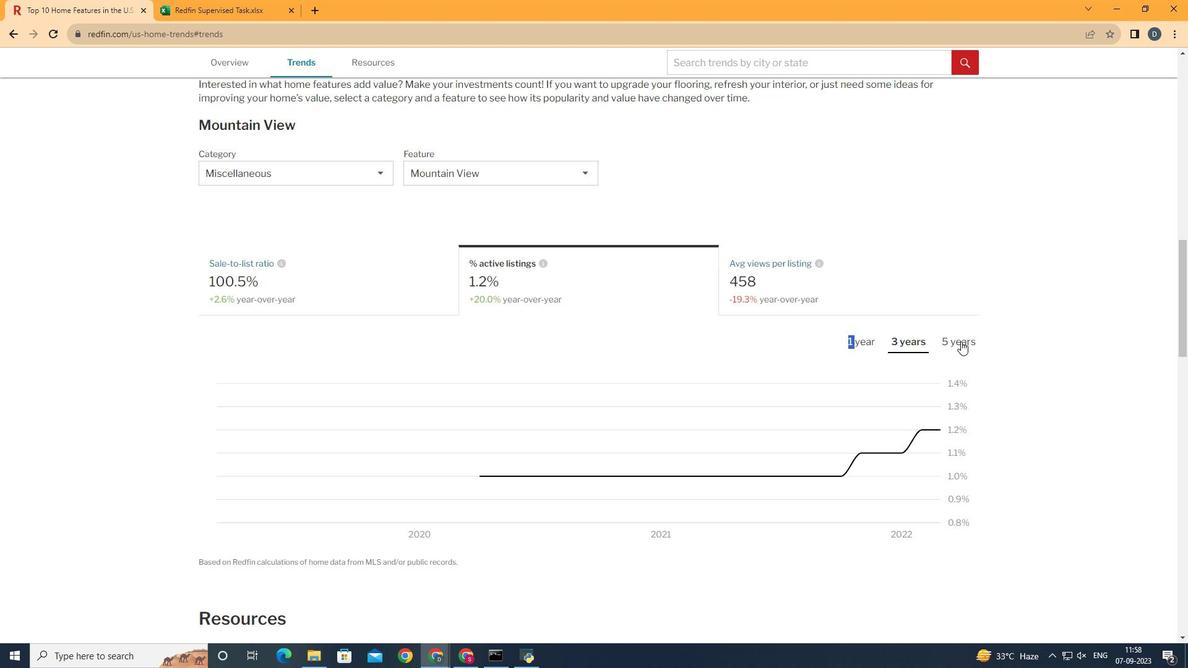
Action: Mouse pressed left at (961, 341)
Screenshot: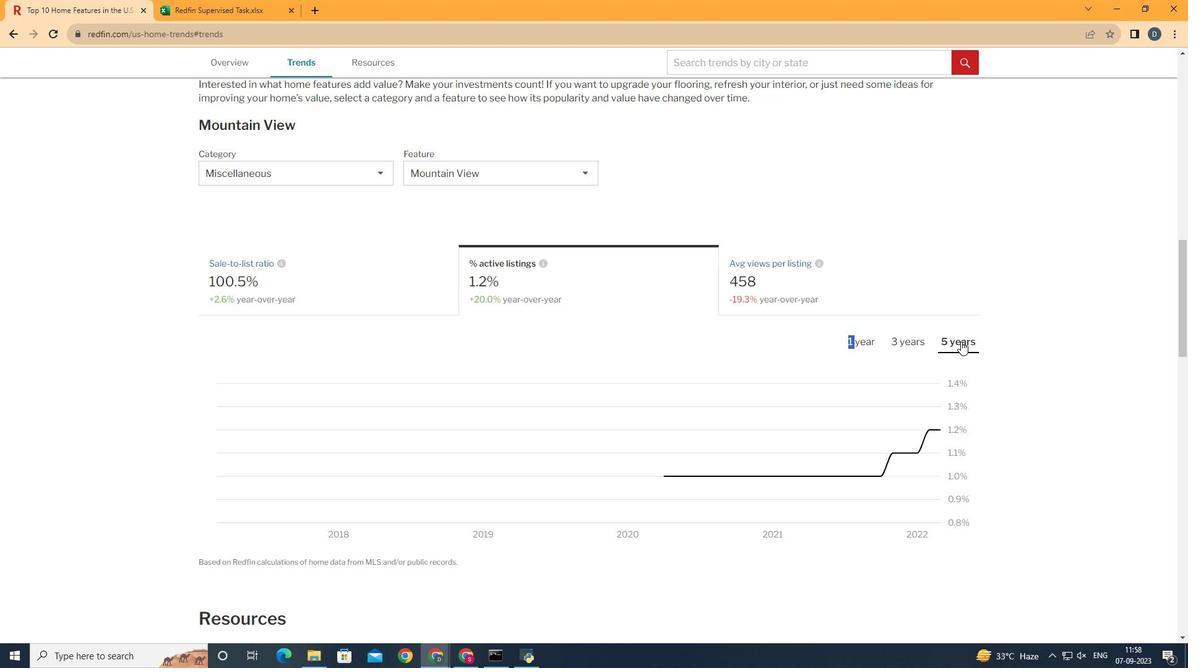 
Action: Mouse moved to (994, 439)
Screenshot: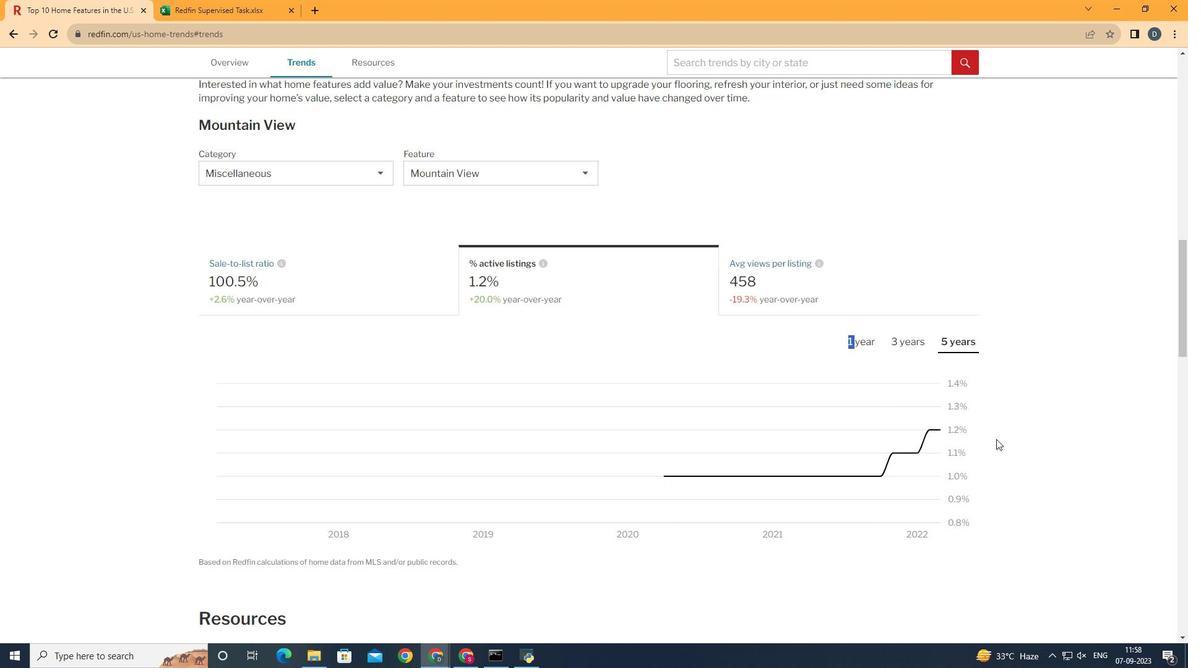 
